 Task: Show more about the house rules of cabin in Peshastin.
Action: Mouse pressed left at (374, 91)
Screenshot: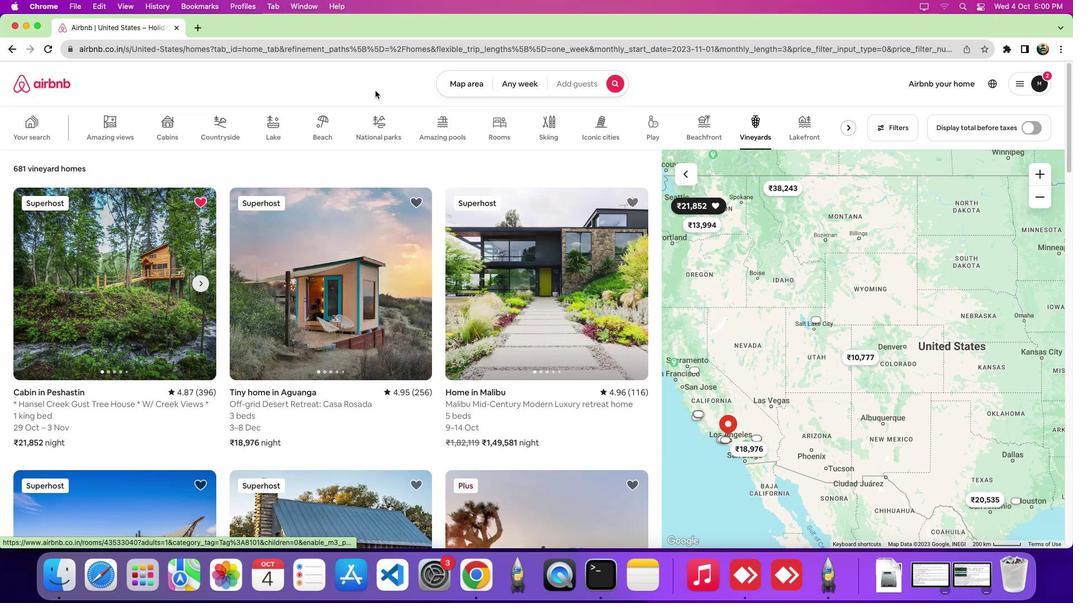 
Action: Mouse moved to (749, 131)
Screenshot: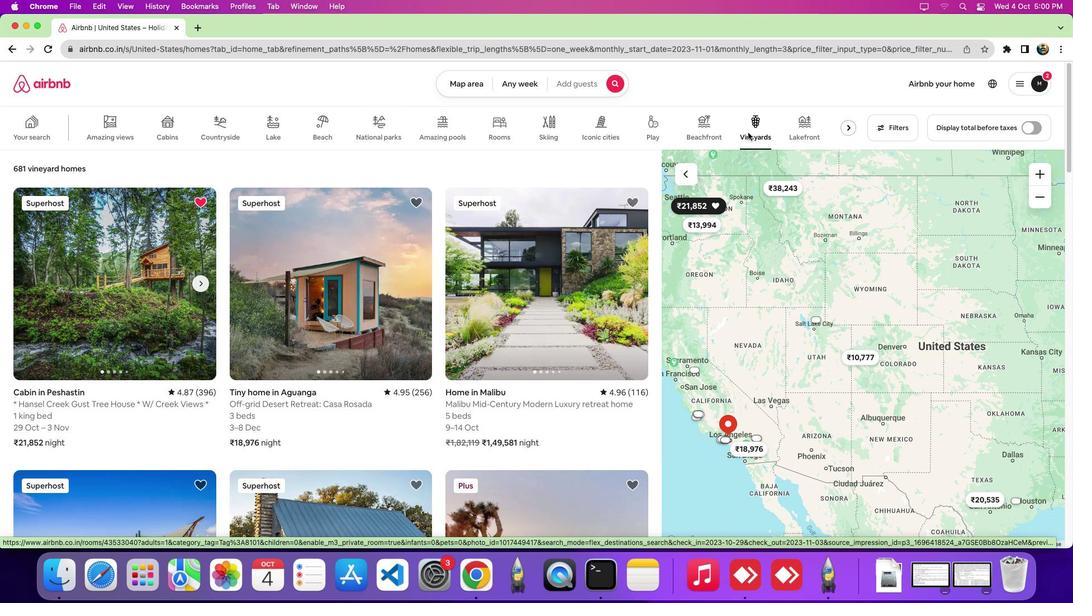 
Action: Mouse pressed left at (749, 131)
Screenshot: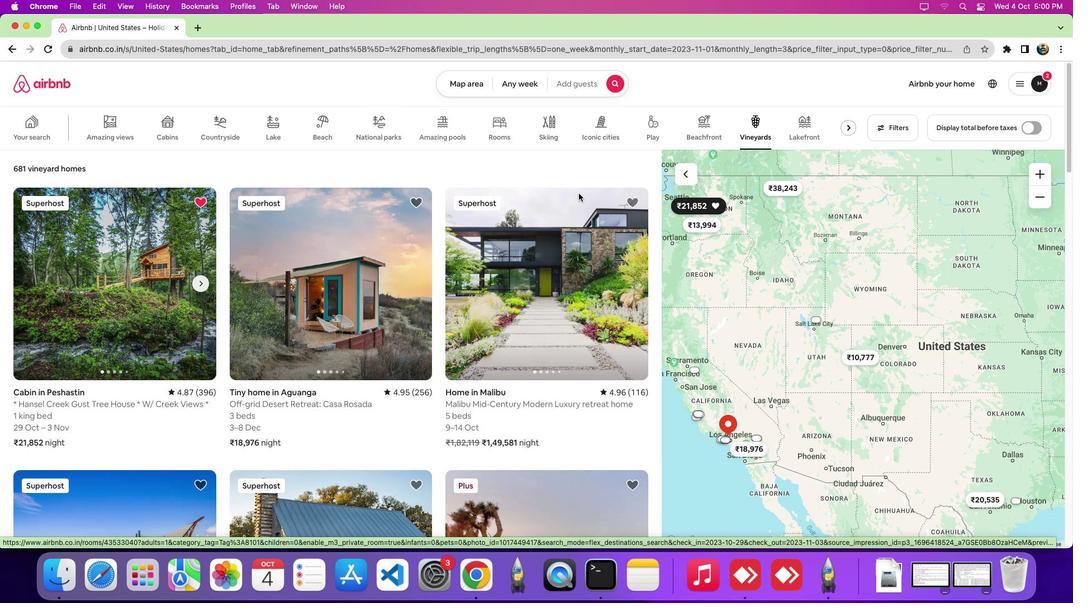 
Action: Mouse moved to (170, 298)
Screenshot: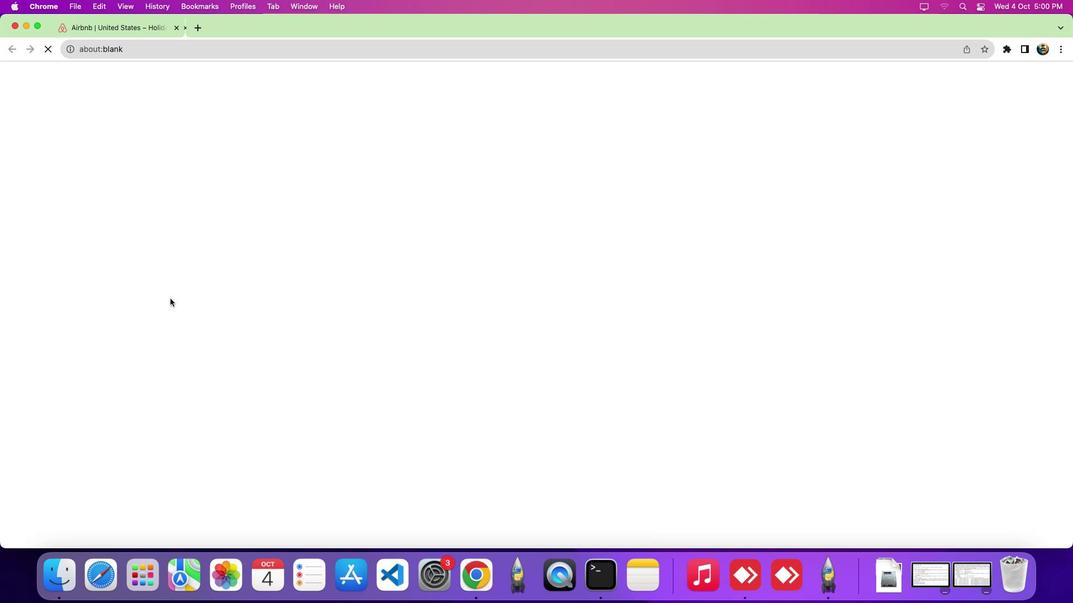 
Action: Mouse pressed left at (170, 298)
Screenshot: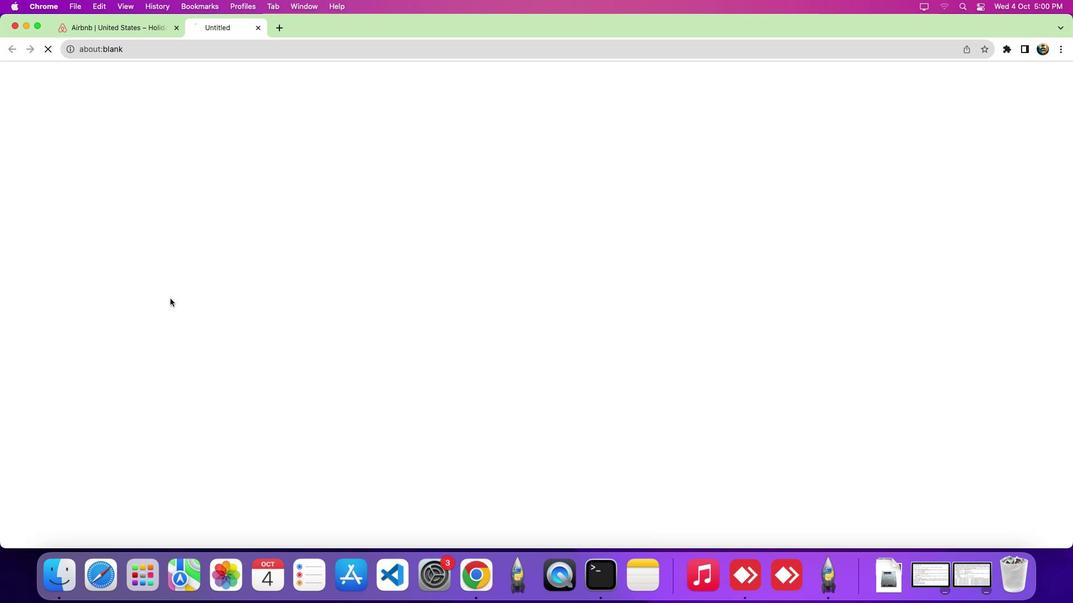 
Action: Mouse moved to (529, 265)
Screenshot: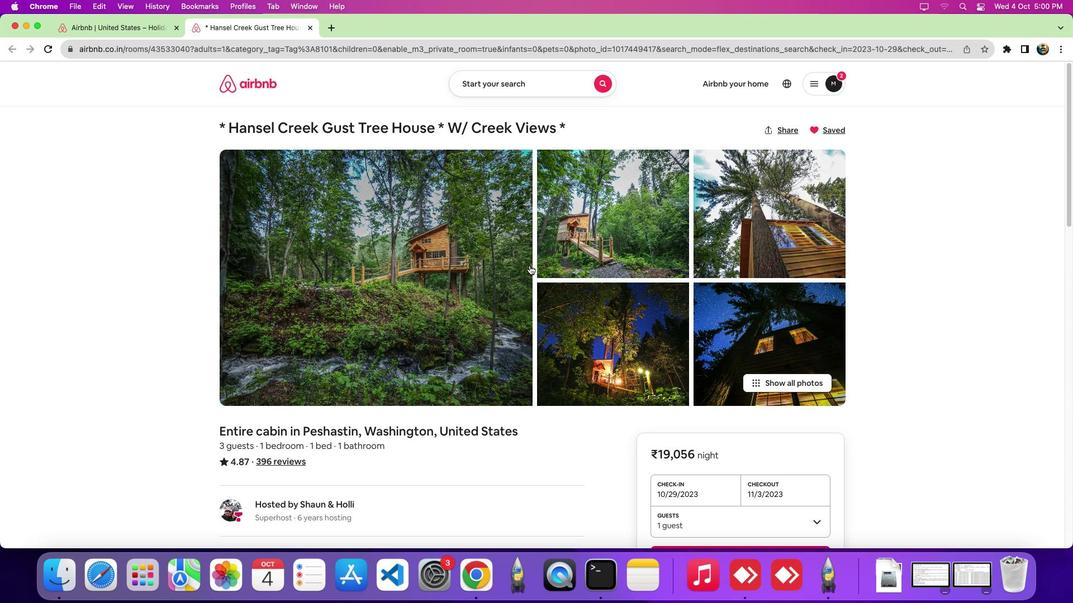 
Action: Mouse scrolled (529, 265) with delta (0, 0)
Screenshot: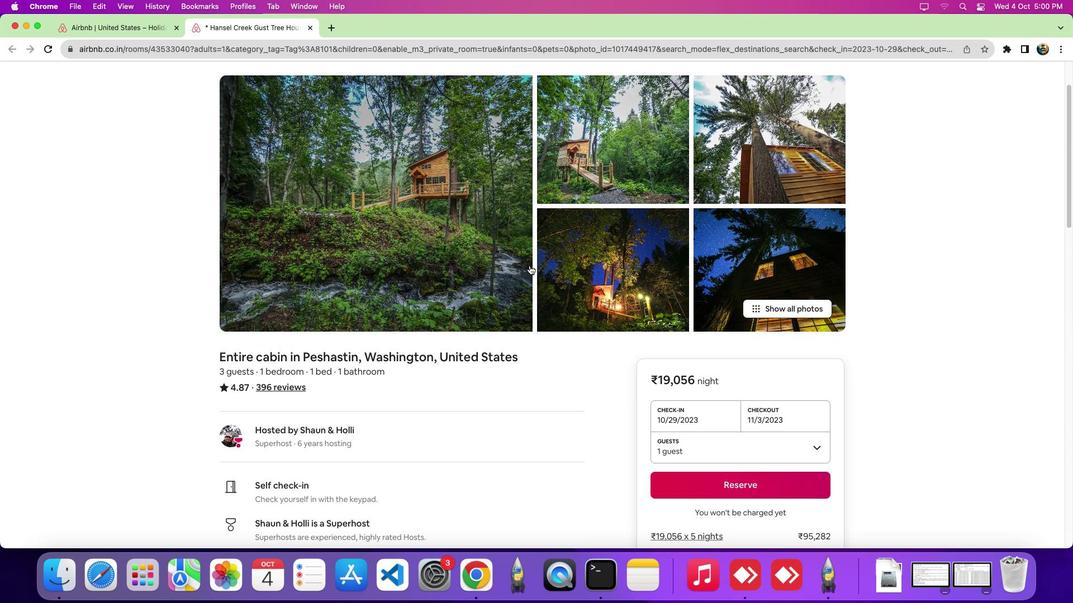 
Action: Mouse scrolled (529, 265) with delta (0, 0)
Screenshot: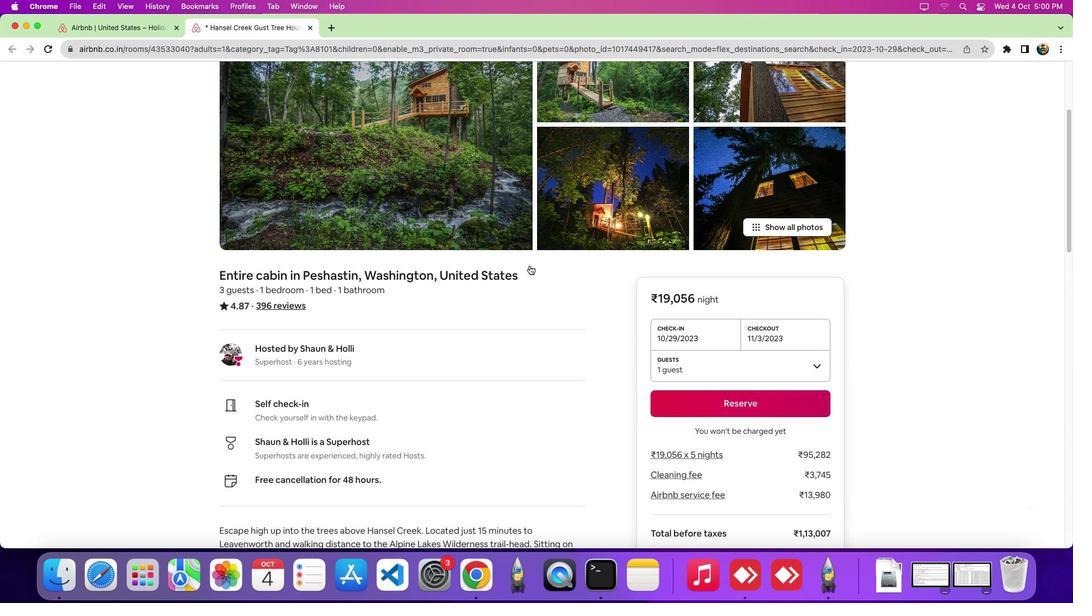 
Action: Mouse scrolled (529, 265) with delta (0, -1)
Screenshot: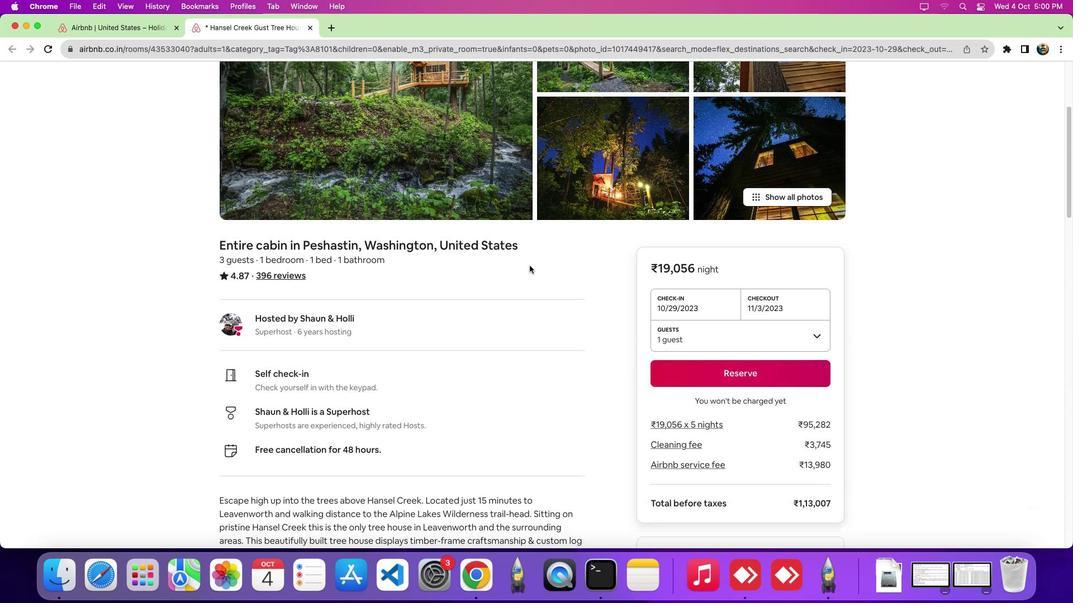 
Action: Mouse scrolled (529, 265) with delta (0, -2)
Screenshot: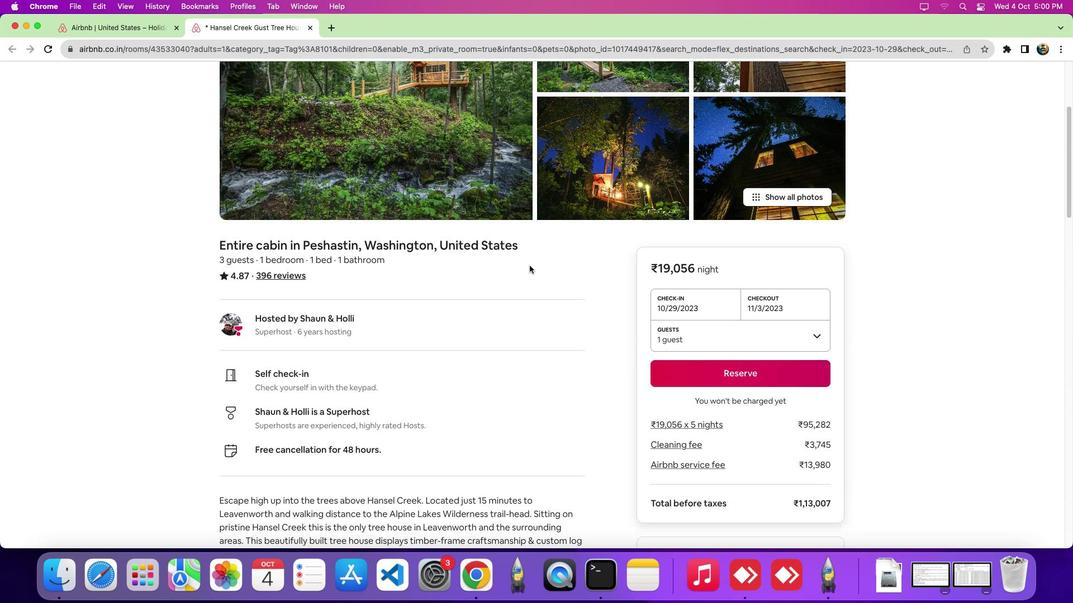
Action: Mouse moved to (529, 266)
Screenshot: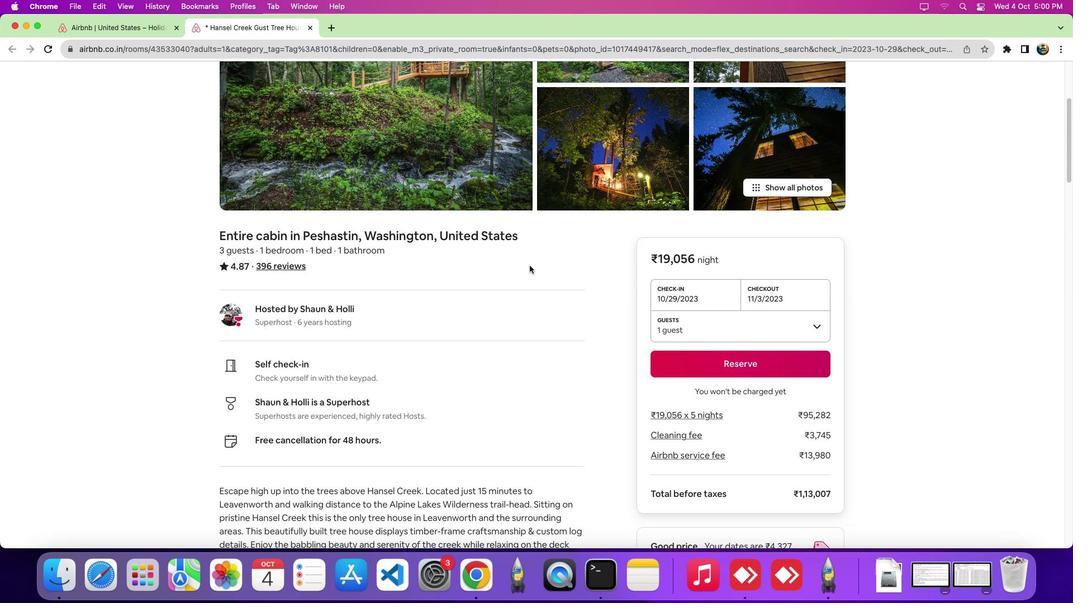 
Action: Mouse scrolled (529, 266) with delta (0, 0)
Screenshot: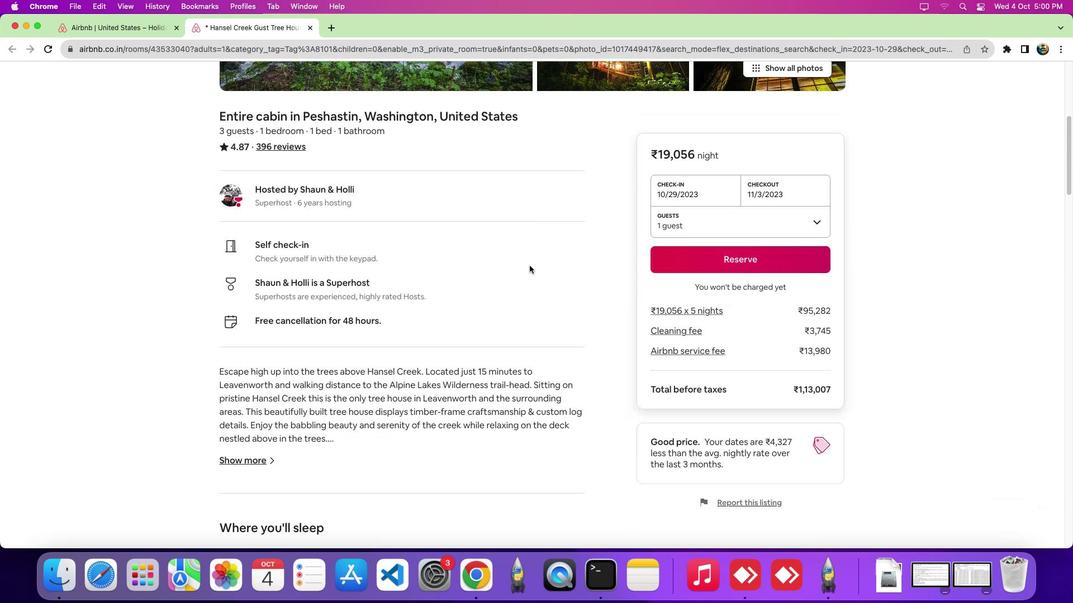 
Action: Mouse scrolled (529, 266) with delta (0, 0)
Screenshot: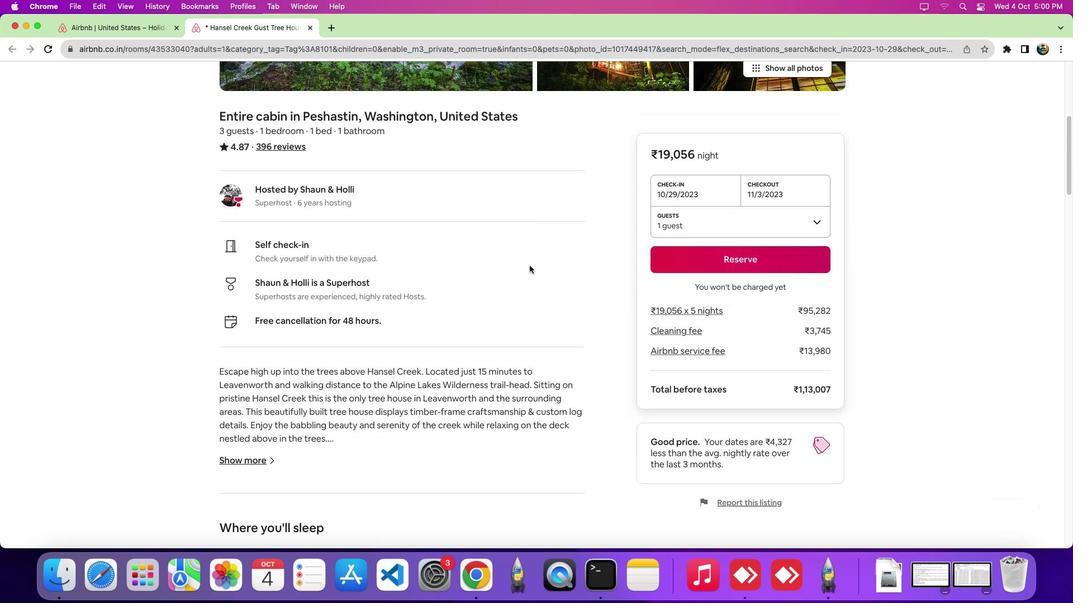 
Action: Mouse scrolled (529, 266) with delta (0, -2)
Screenshot: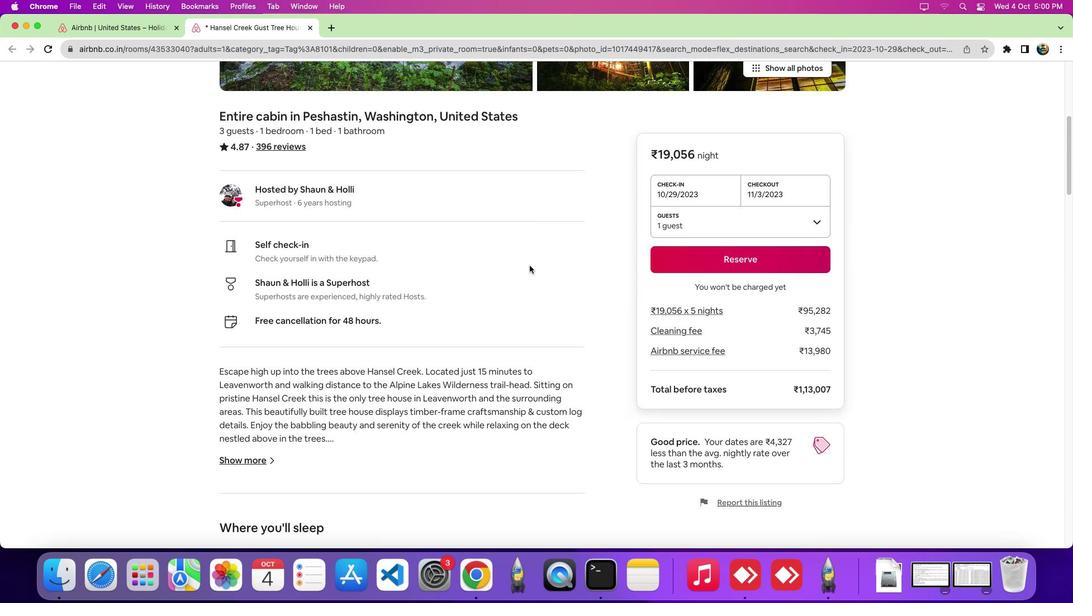 
Action: Mouse moved to (541, 267)
Screenshot: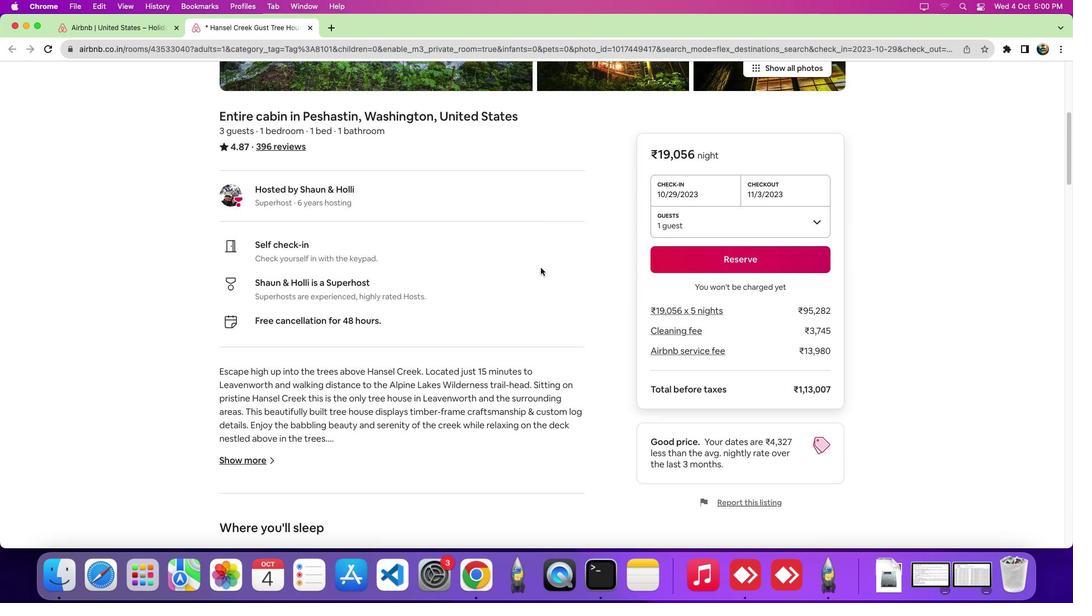 
Action: Mouse scrolled (541, 267) with delta (0, 0)
Screenshot: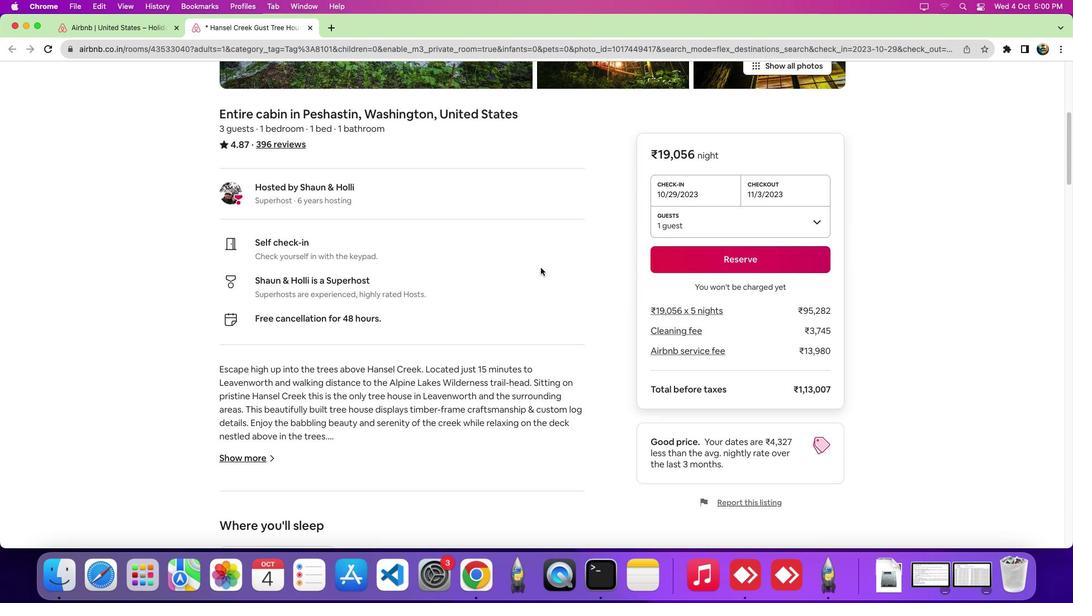 
Action: Mouse scrolled (541, 267) with delta (0, 0)
Screenshot: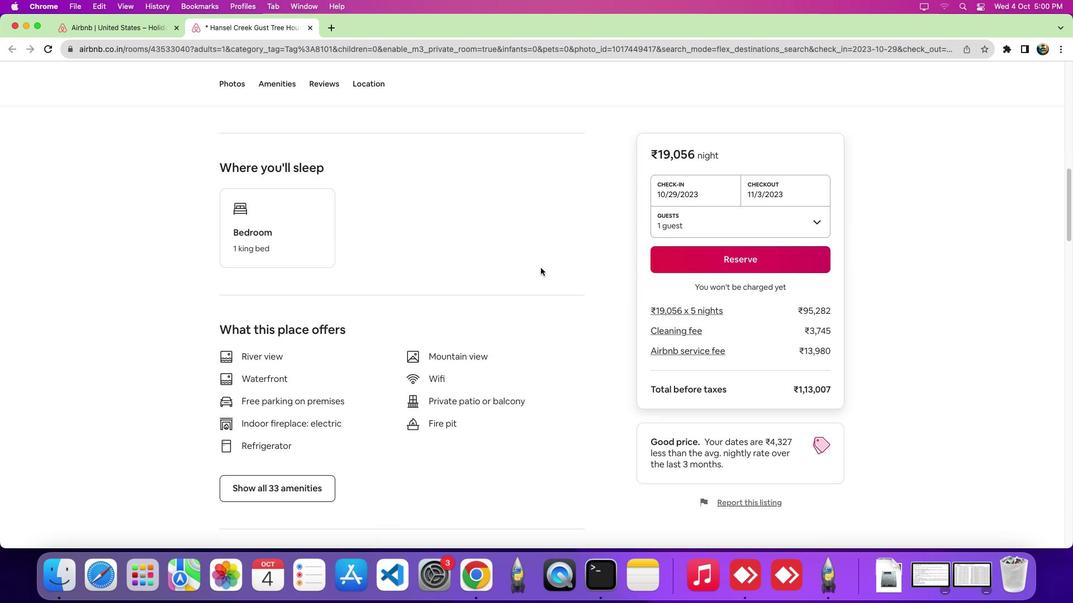 
Action: Mouse scrolled (541, 267) with delta (0, 0)
Screenshot: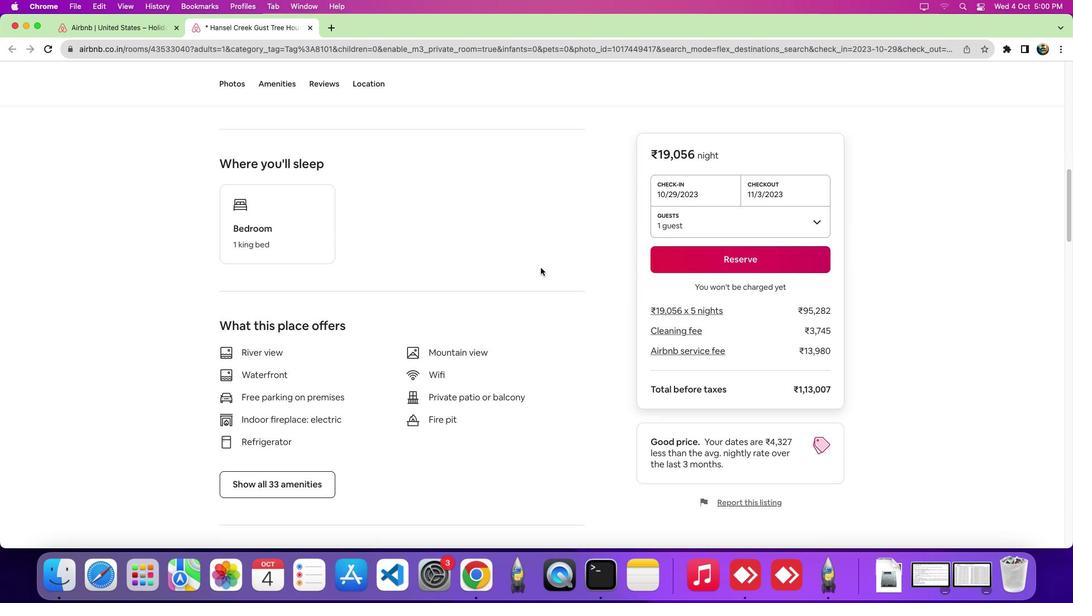
Action: Mouse scrolled (541, 267) with delta (0, -3)
Screenshot: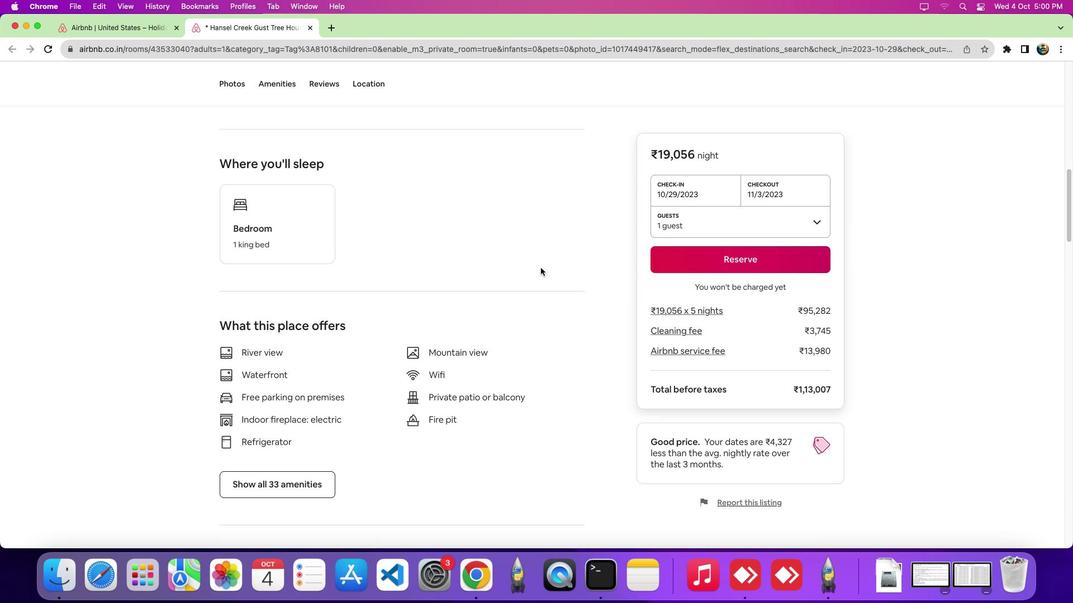 
Action: Mouse scrolled (541, 267) with delta (0, -3)
Screenshot: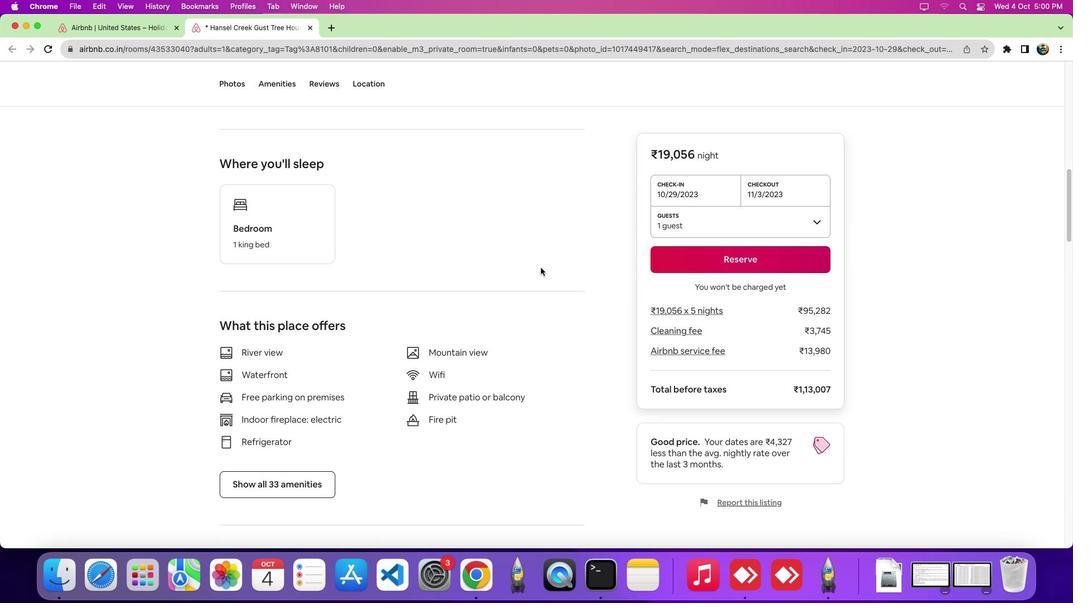
Action: Mouse scrolled (541, 267) with delta (0, 0)
Screenshot: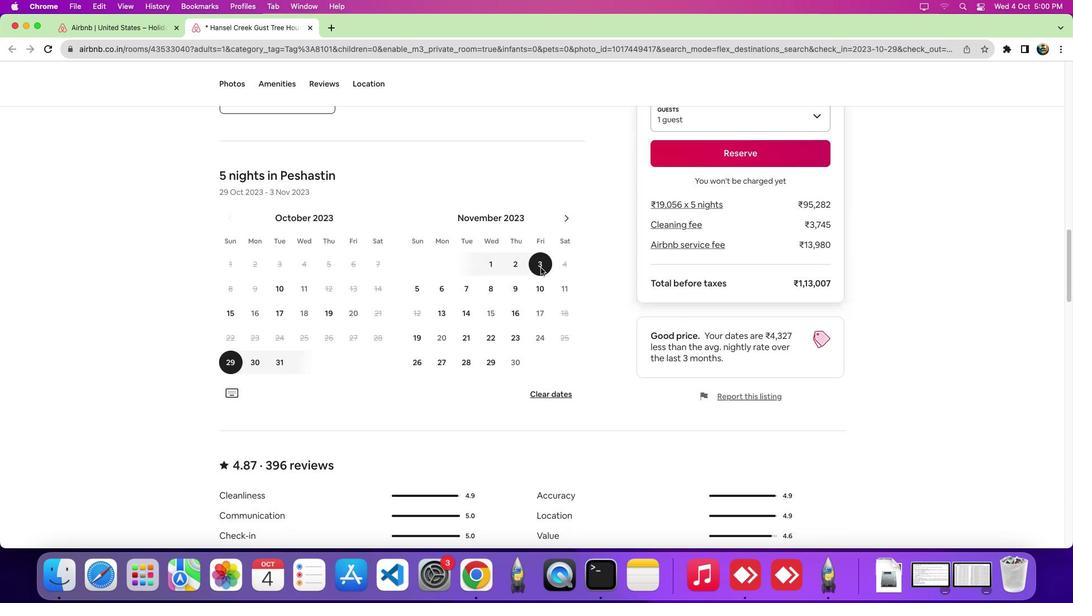 
Action: Mouse scrolled (541, 267) with delta (0, 0)
Screenshot: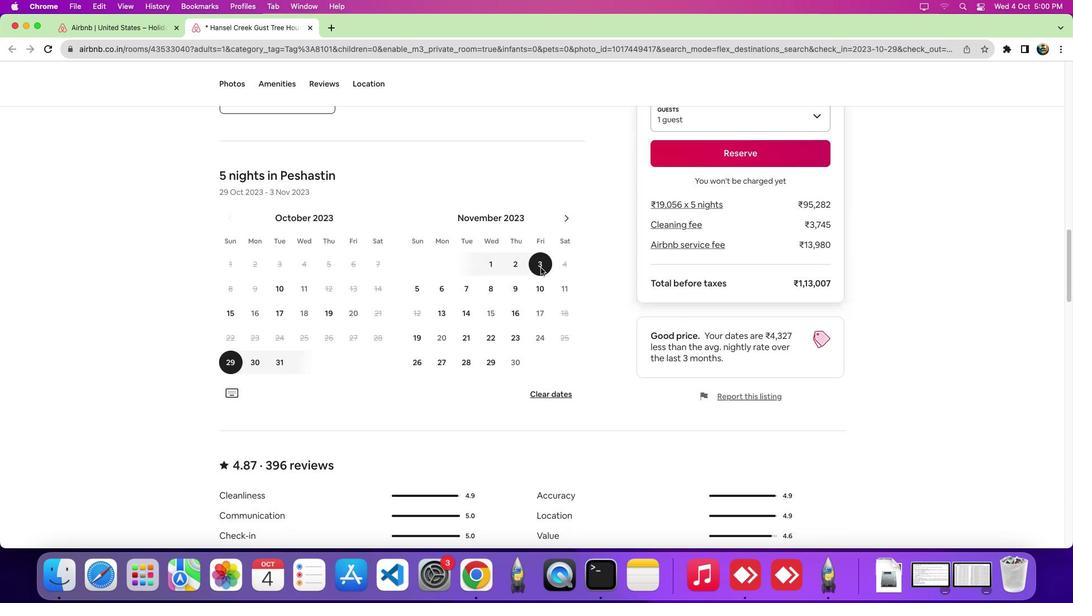
Action: Mouse scrolled (541, 267) with delta (0, -3)
Screenshot: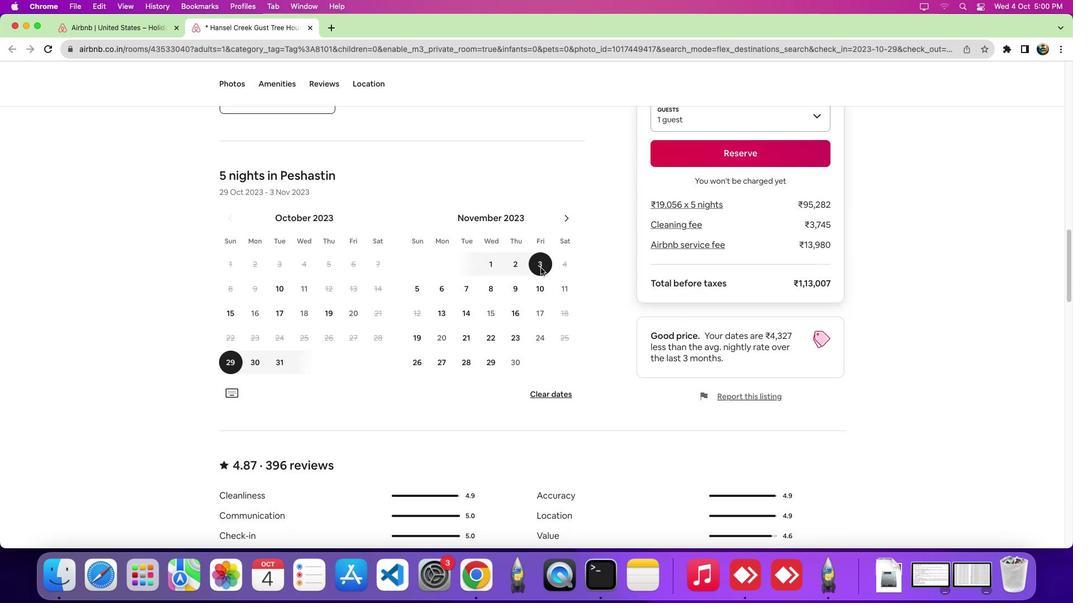 
Action: Mouse scrolled (541, 267) with delta (0, -4)
Screenshot: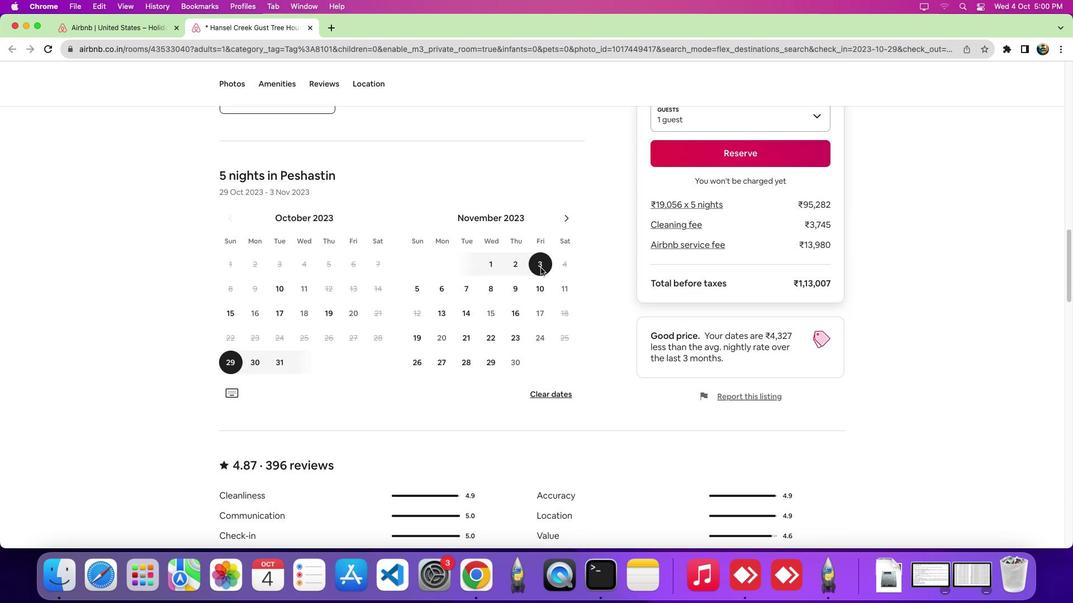 
Action: Mouse scrolled (541, 267) with delta (0, 0)
Screenshot: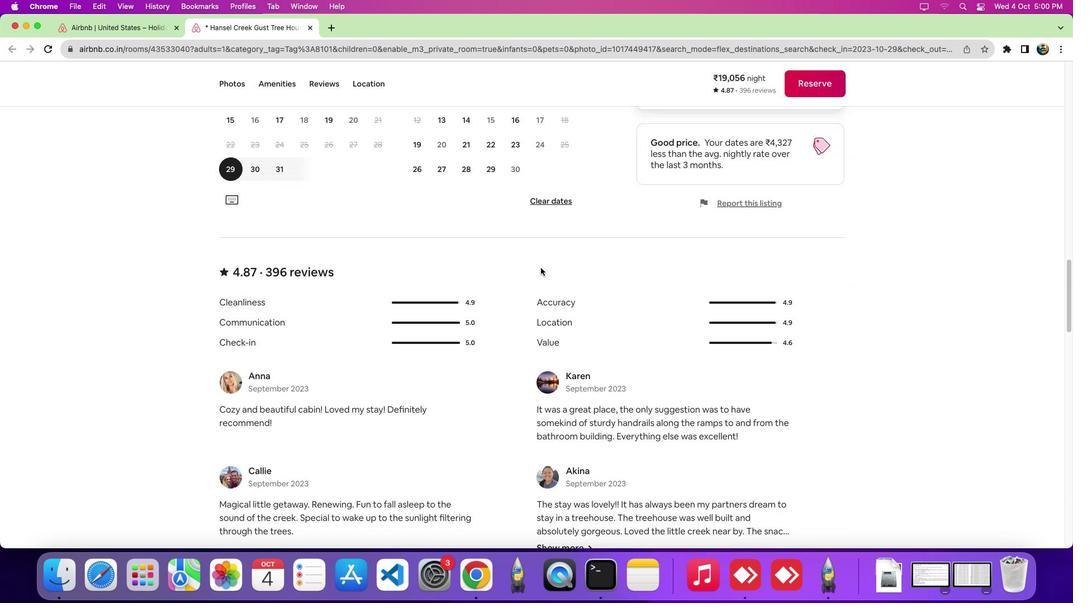 
Action: Mouse scrolled (541, 267) with delta (0, 0)
Screenshot: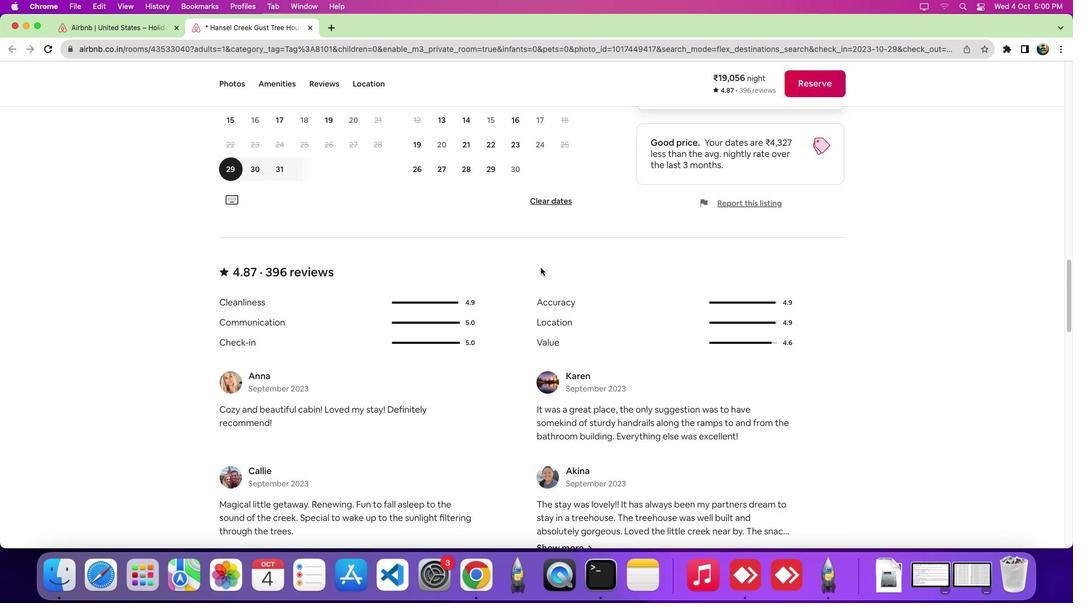 
Action: Mouse scrolled (541, 267) with delta (0, -3)
Screenshot: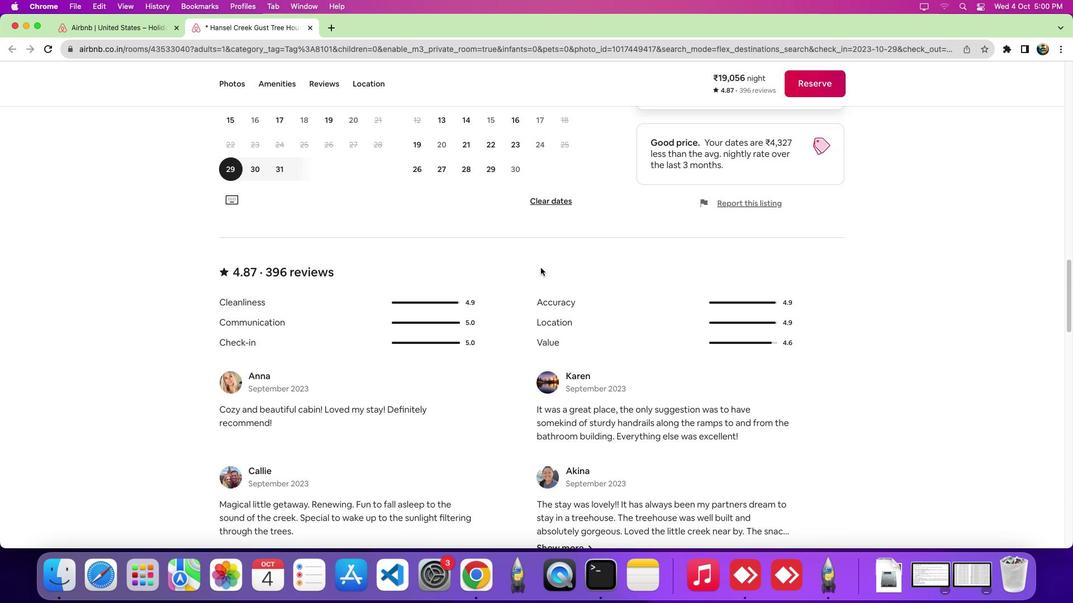 
Action: Mouse scrolled (541, 267) with delta (0, 0)
Screenshot: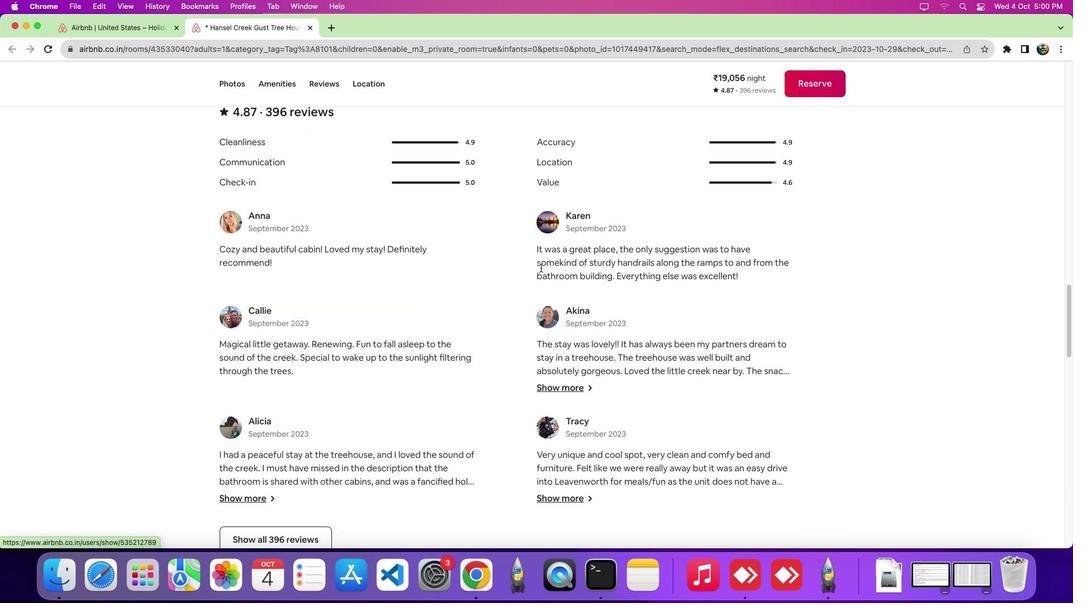 
Action: Mouse scrolled (541, 267) with delta (0, 0)
Screenshot: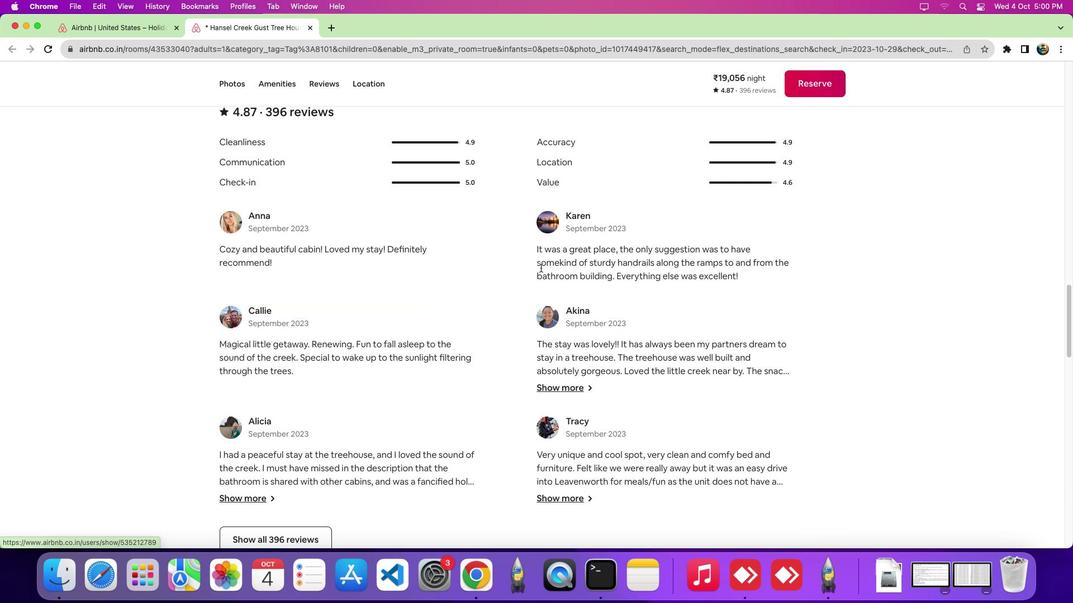 
Action: Mouse scrolled (541, 267) with delta (0, -2)
Screenshot: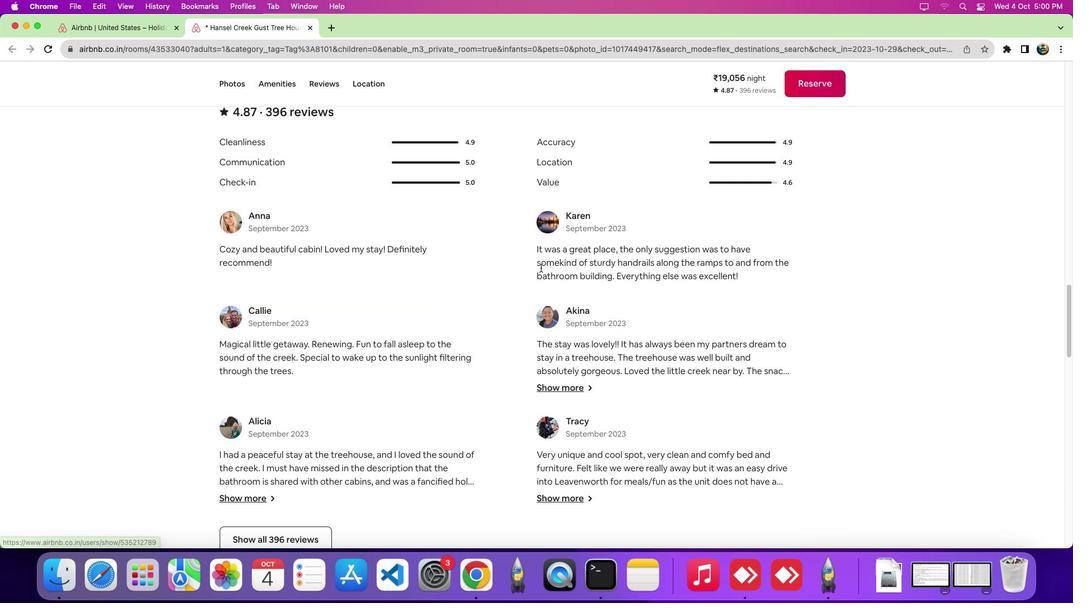 
Action: Mouse scrolled (541, 267) with delta (0, 0)
Screenshot: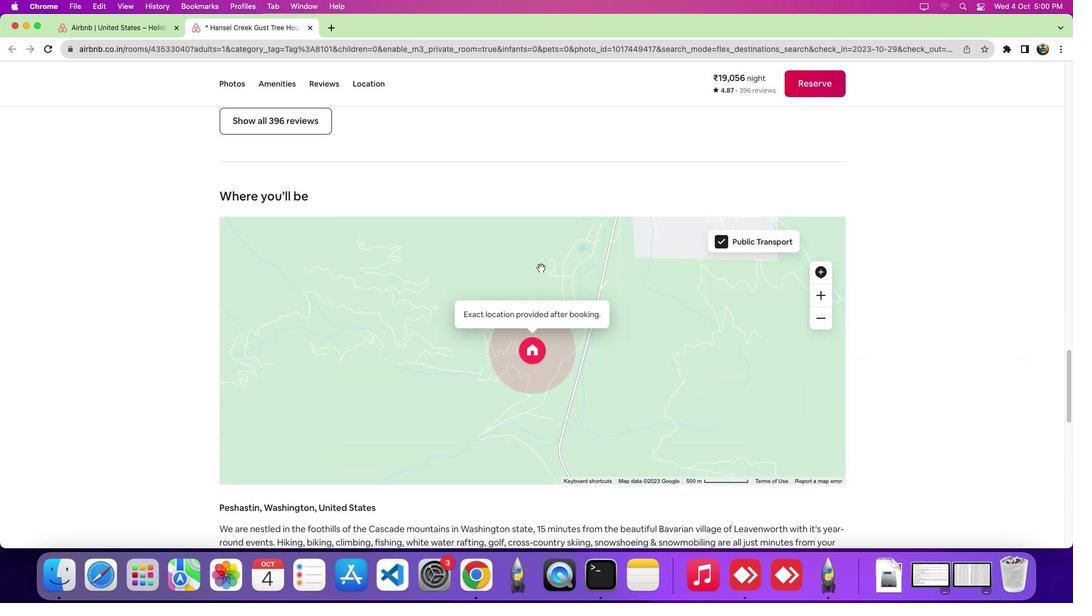 
Action: Mouse scrolled (541, 267) with delta (0, 0)
Screenshot: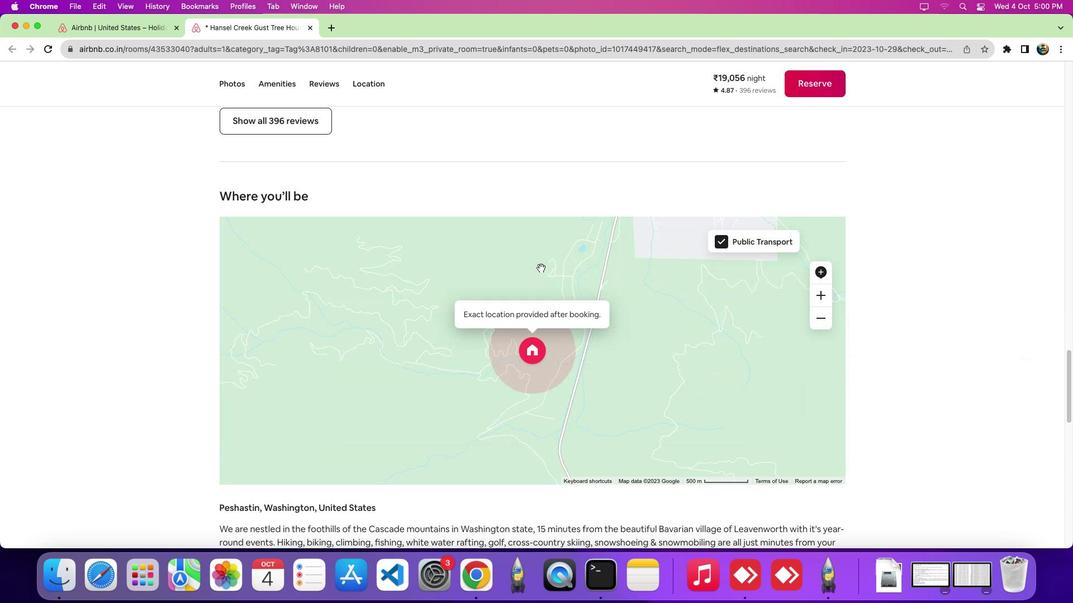 
Action: Mouse scrolled (541, 267) with delta (0, -3)
Screenshot: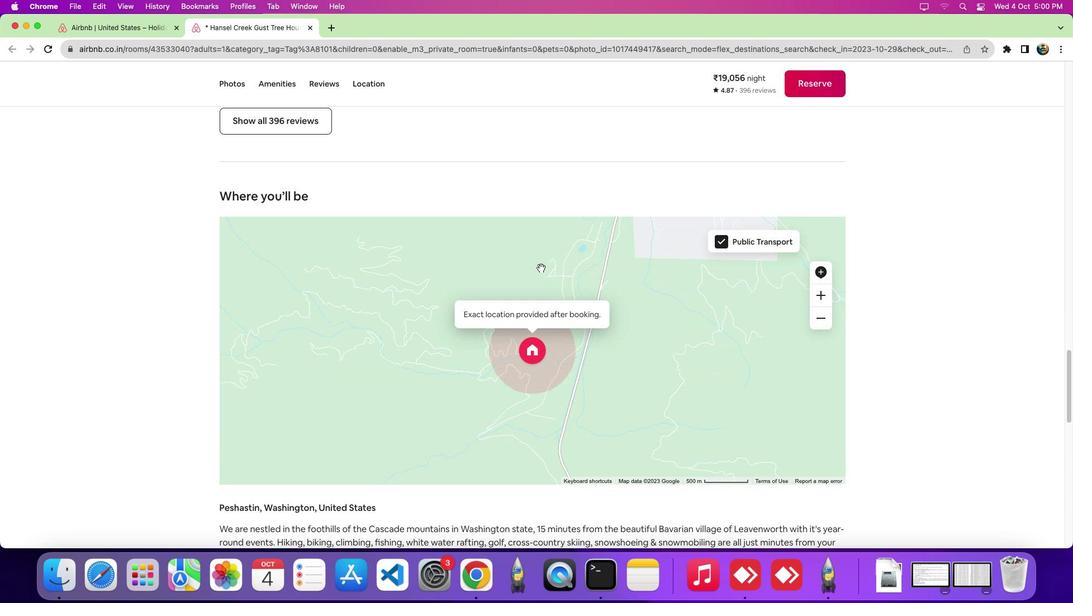 
Action: Mouse scrolled (541, 267) with delta (0, -5)
Screenshot: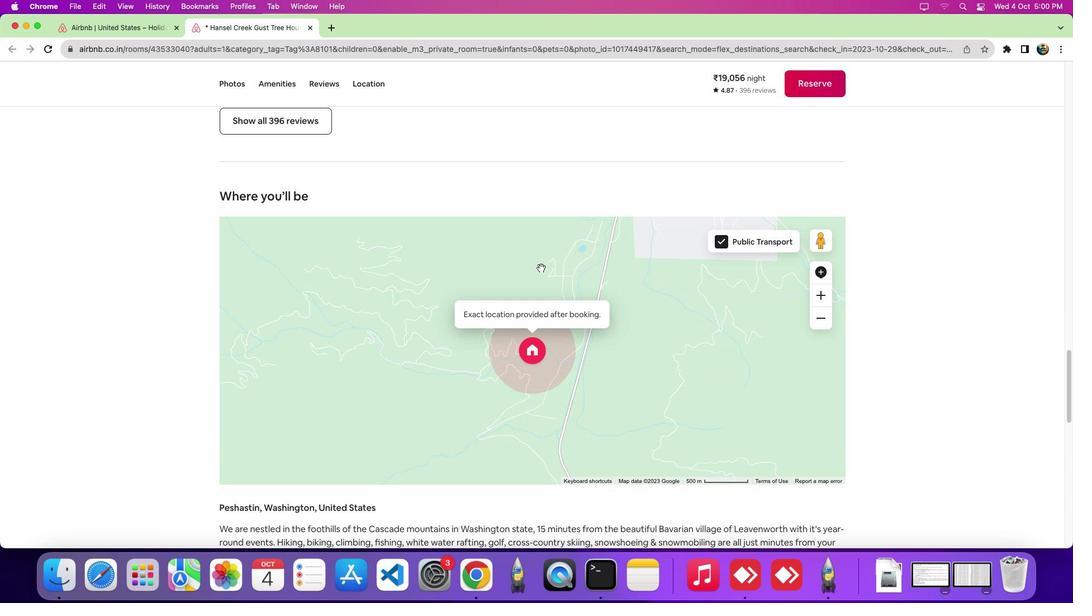 
Action: Mouse scrolled (541, 267) with delta (0, 0)
Screenshot: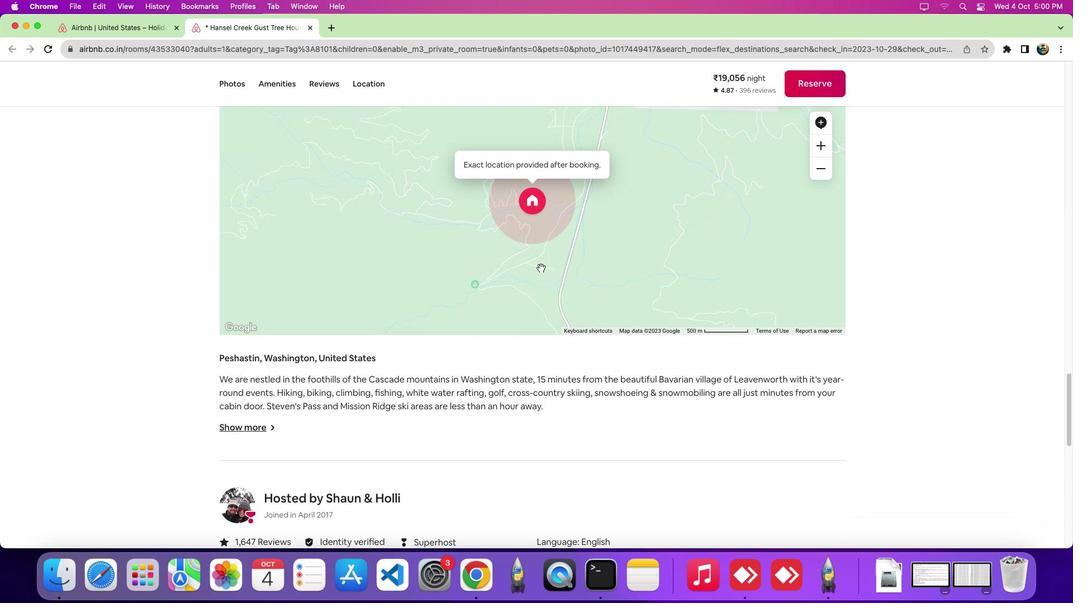 
Action: Mouse scrolled (541, 267) with delta (0, 0)
Screenshot: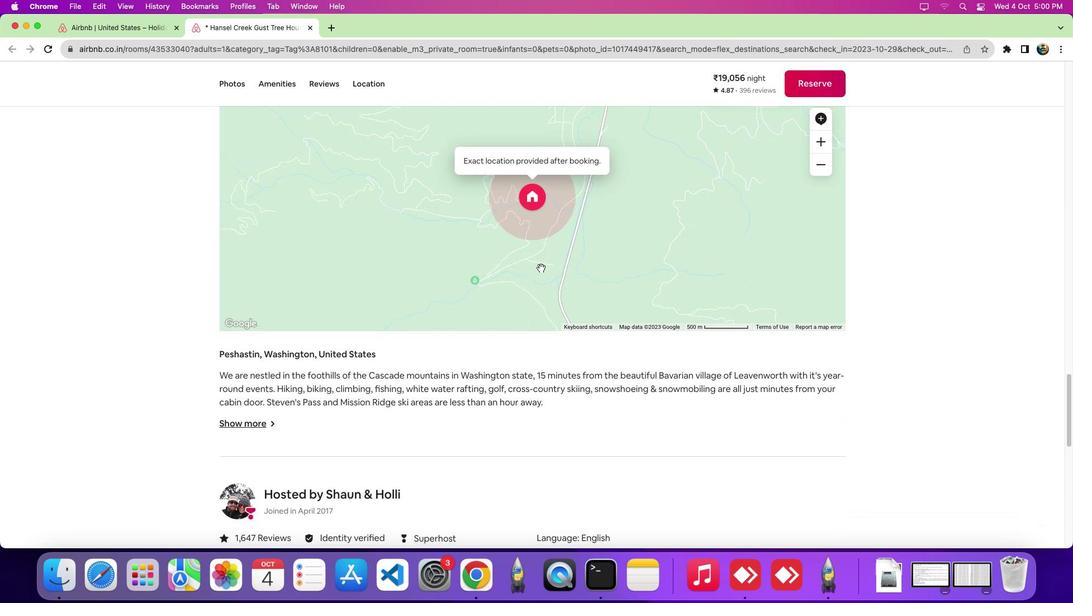 
Action: Mouse scrolled (541, 267) with delta (0, -2)
Screenshot: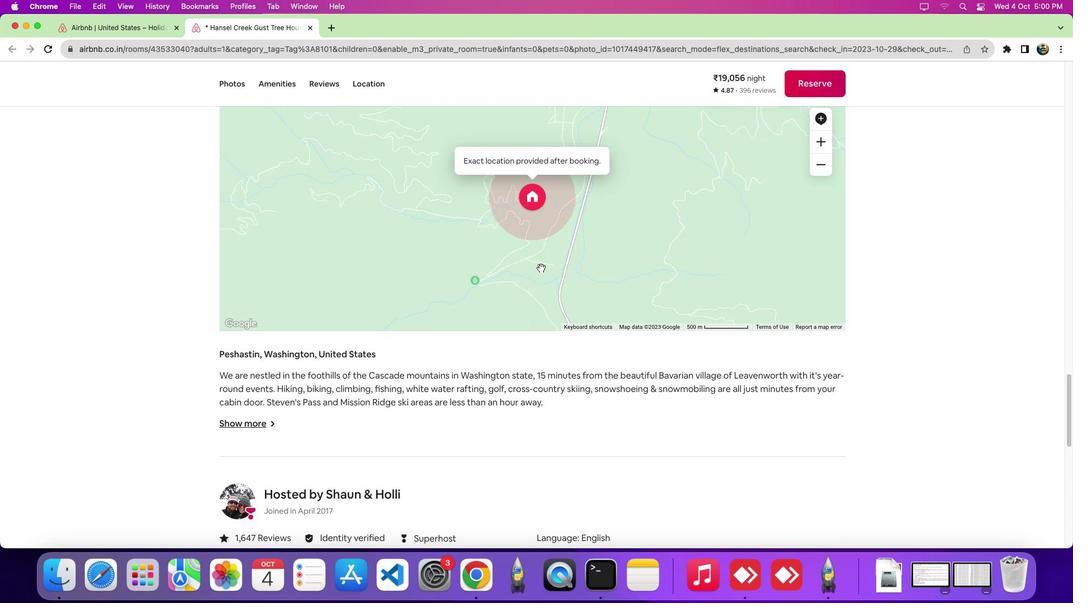 
Action: Mouse scrolled (541, 267) with delta (0, 0)
Screenshot: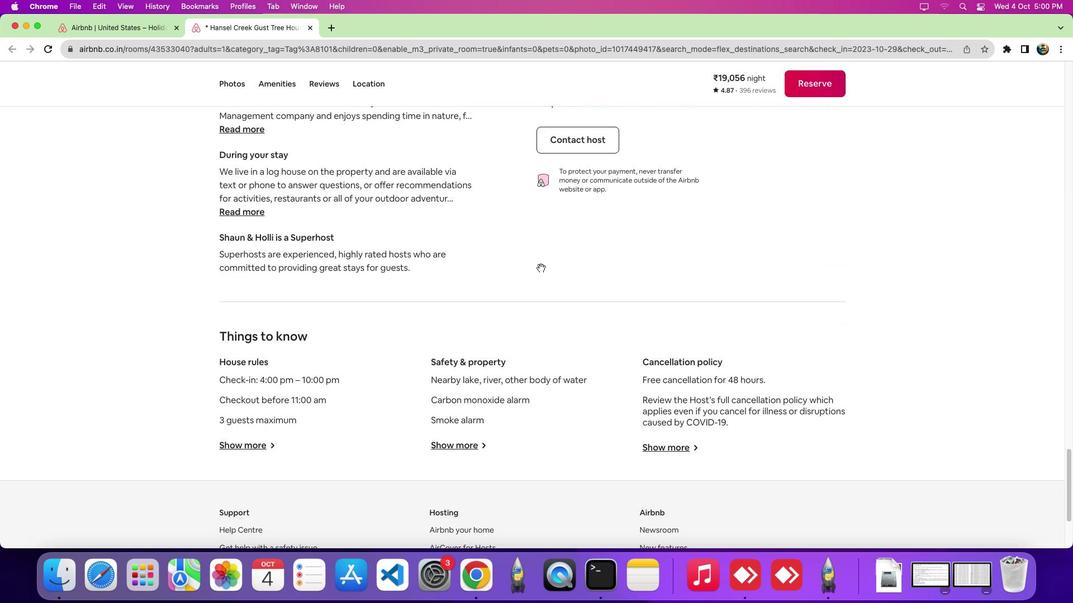 
Action: Mouse scrolled (541, 267) with delta (0, 0)
Screenshot: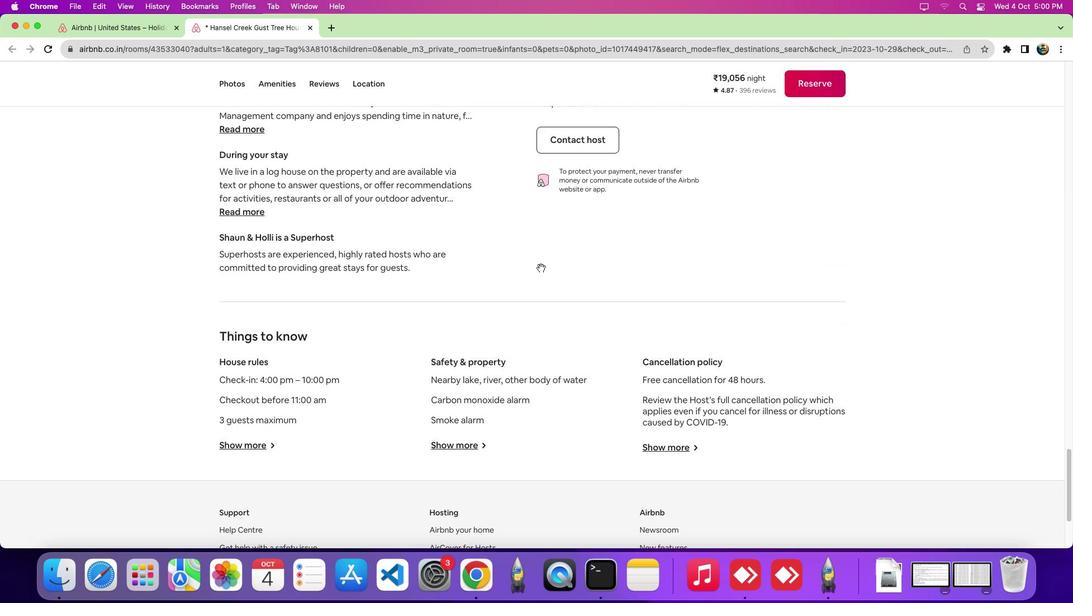 
Action: Mouse scrolled (541, 267) with delta (0, -4)
Screenshot: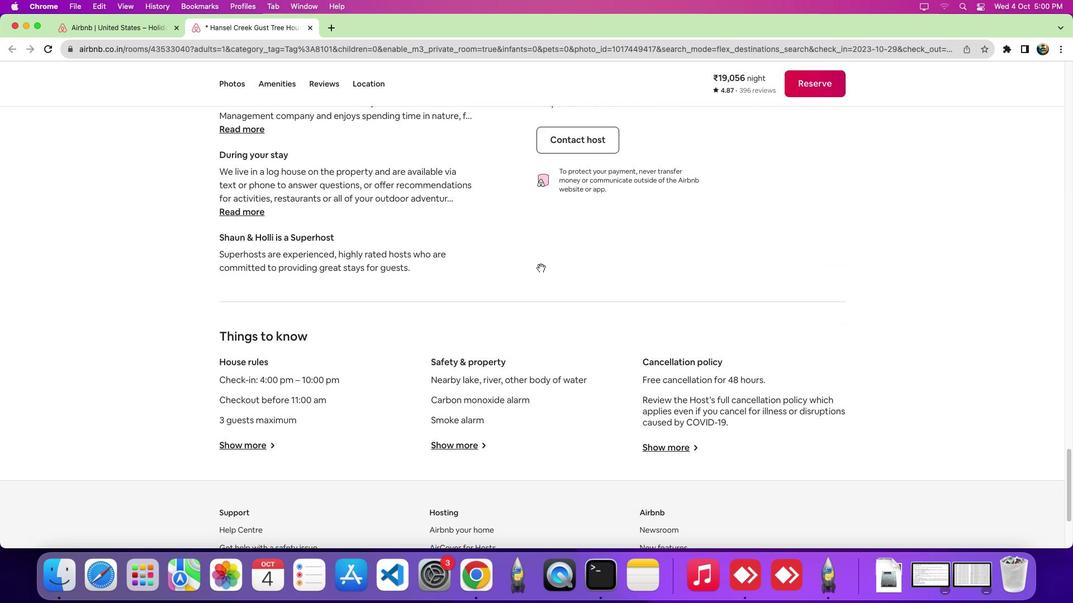
Action: Mouse scrolled (541, 267) with delta (0, -6)
Screenshot: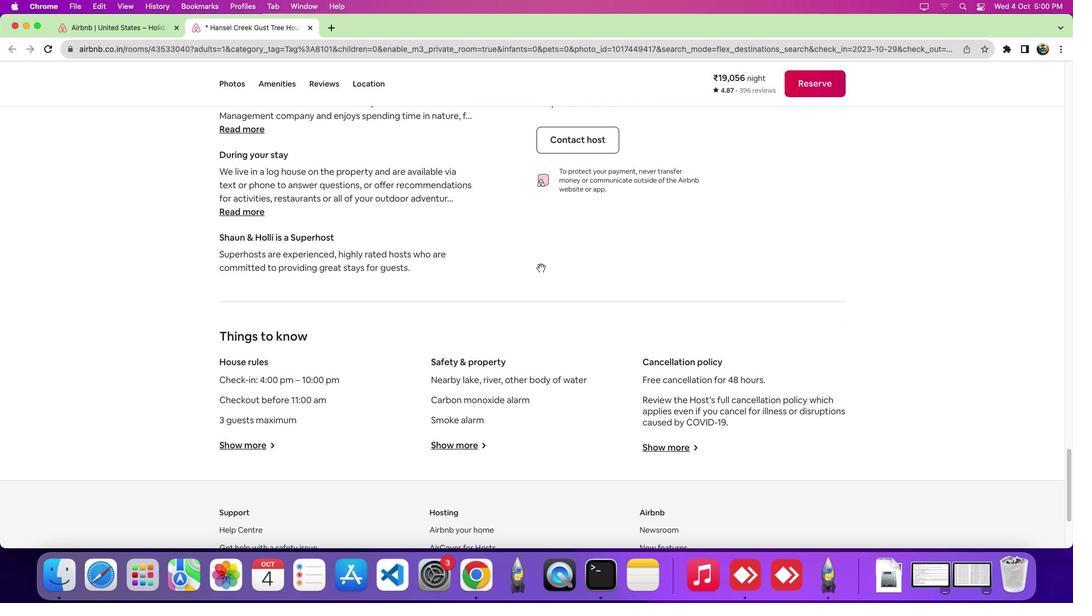 
Action: Mouse moved to (256, 447)
Screenshot: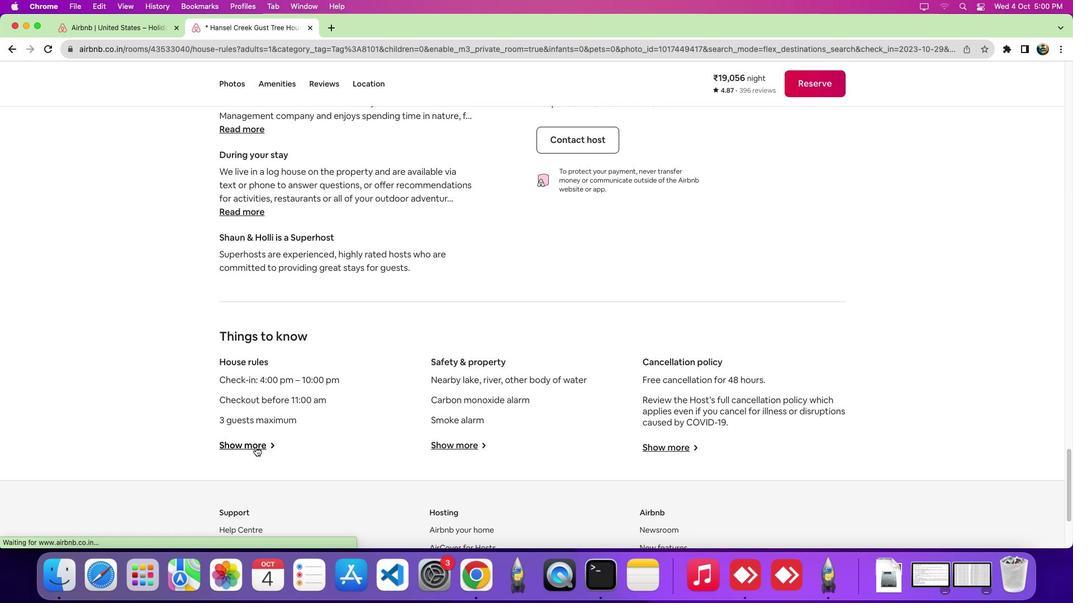 
Action: Mouse pressed left at (256, 447)
Screenshot: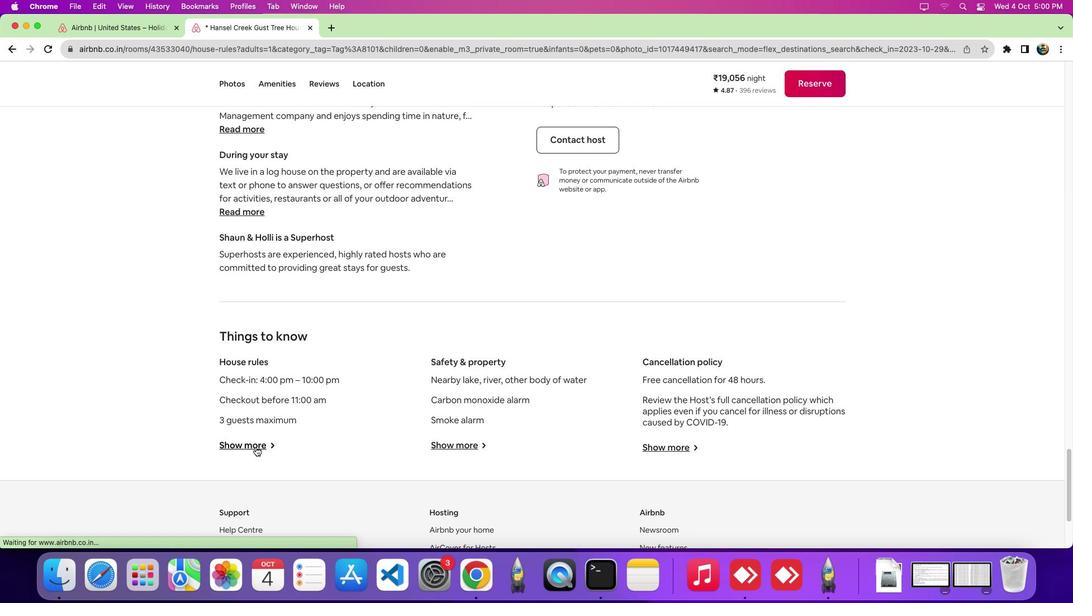 
Action: Mouse moved to (564, 374)
Screenshot: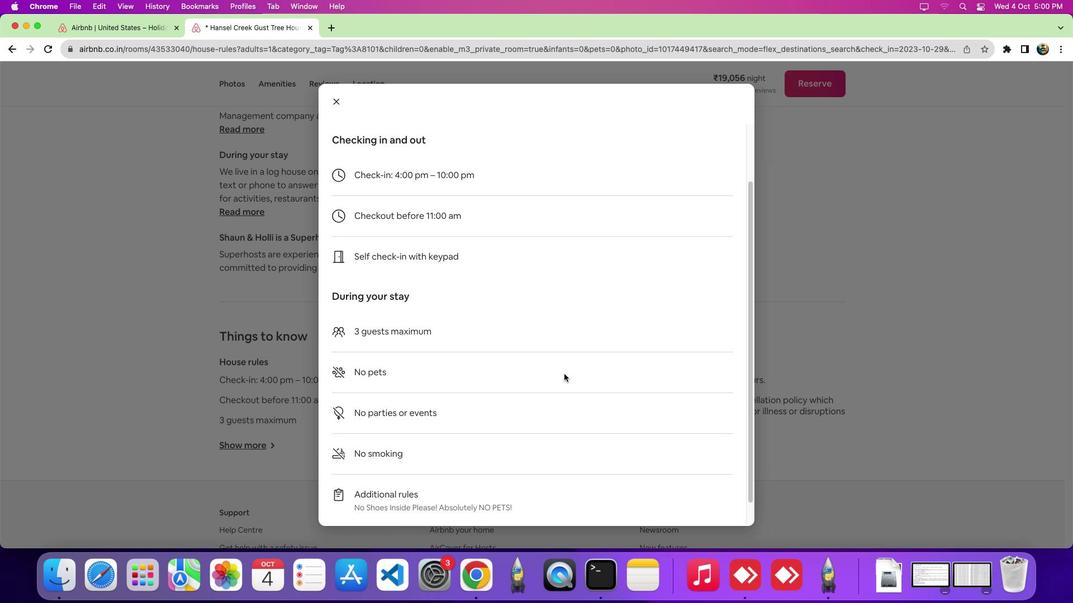 
Action: Mouse scrolled (564, 374) with delta (0, 0)
Screenshot: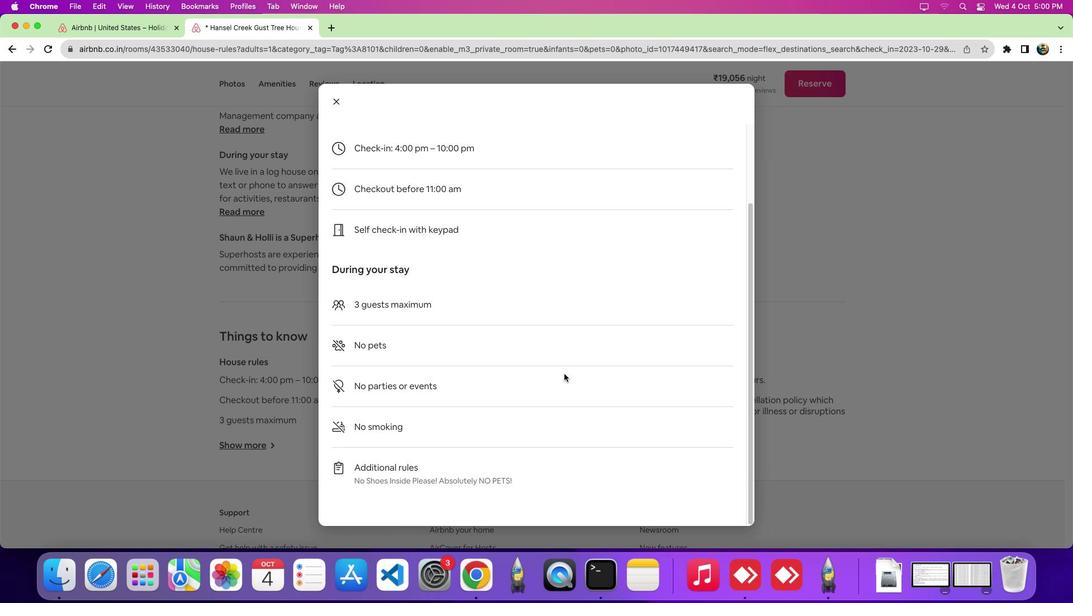 
Action: Mouse scrolled (564, 374) with delta (0, -1)
Screenshot: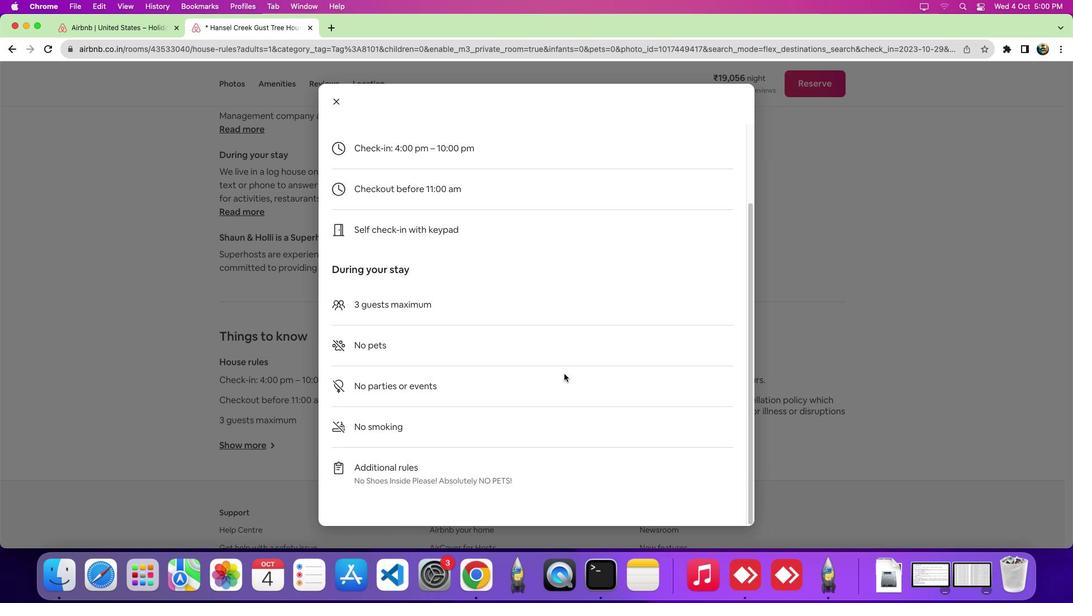 
Action: Mouse scrolled (564, 374) with delta (0, -5)
Screenshot: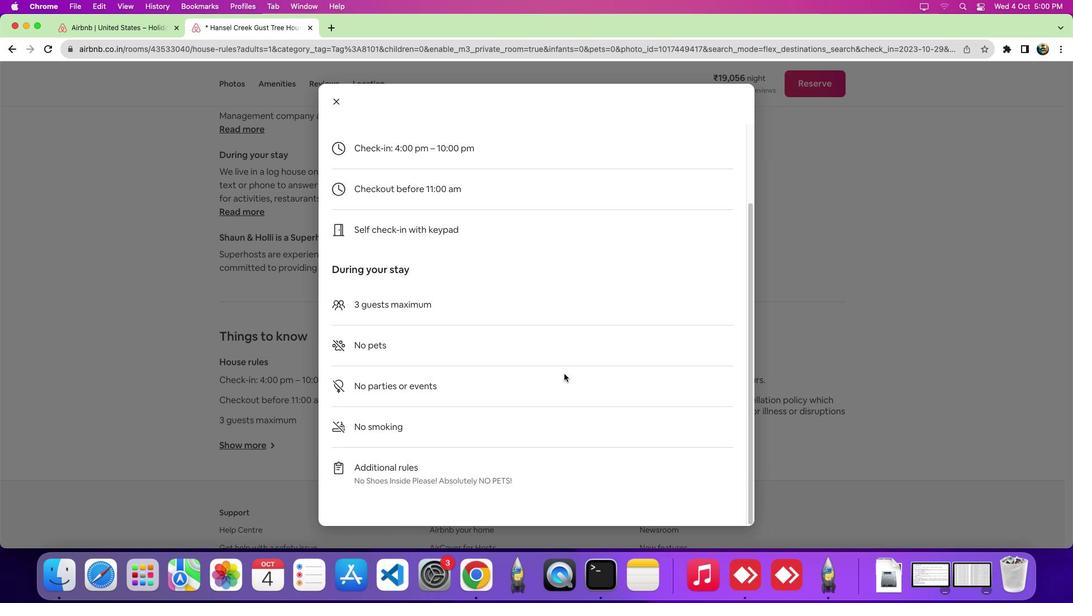 
Action: Mouse scrolled (564, 374) with delta (0, -7)
Screenshot: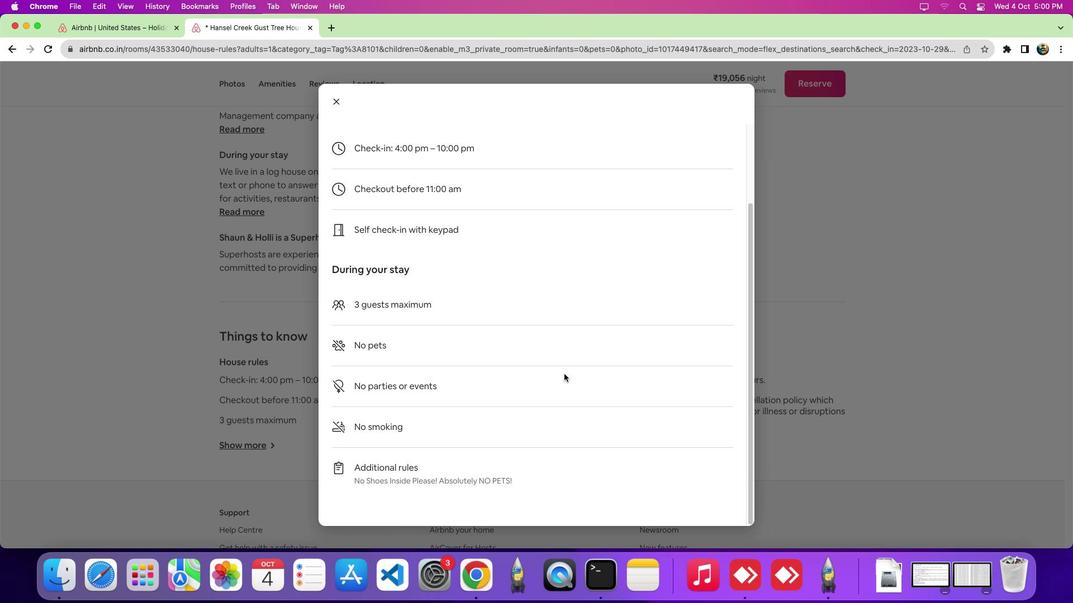
Action: Mouse moved to (564, 374)
Screenshot: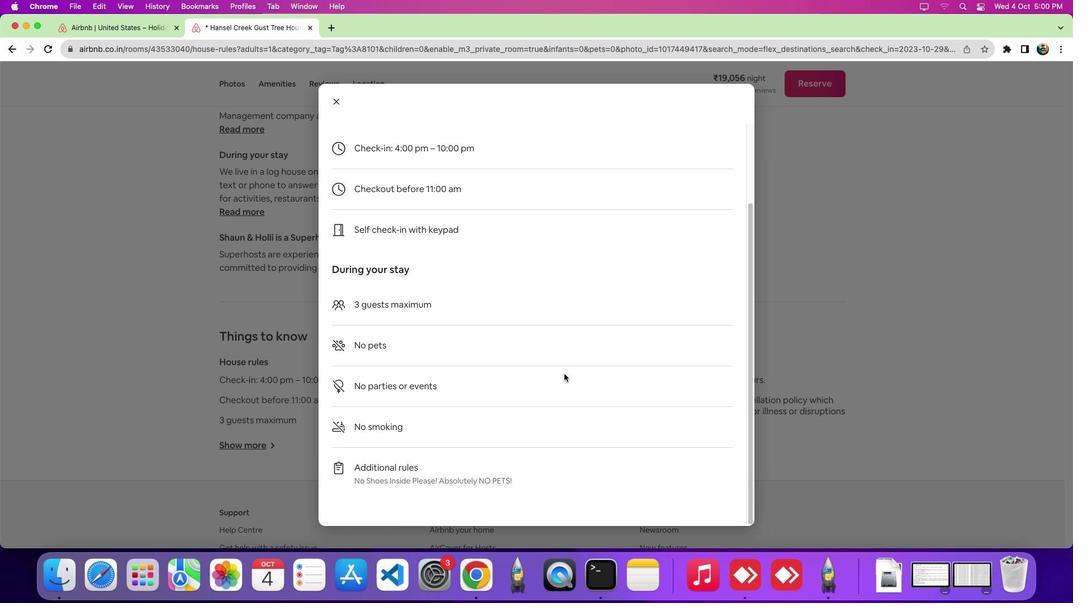 
Action: Mouse scrolled (564, 374) with delta (0, 0)
Screenshot: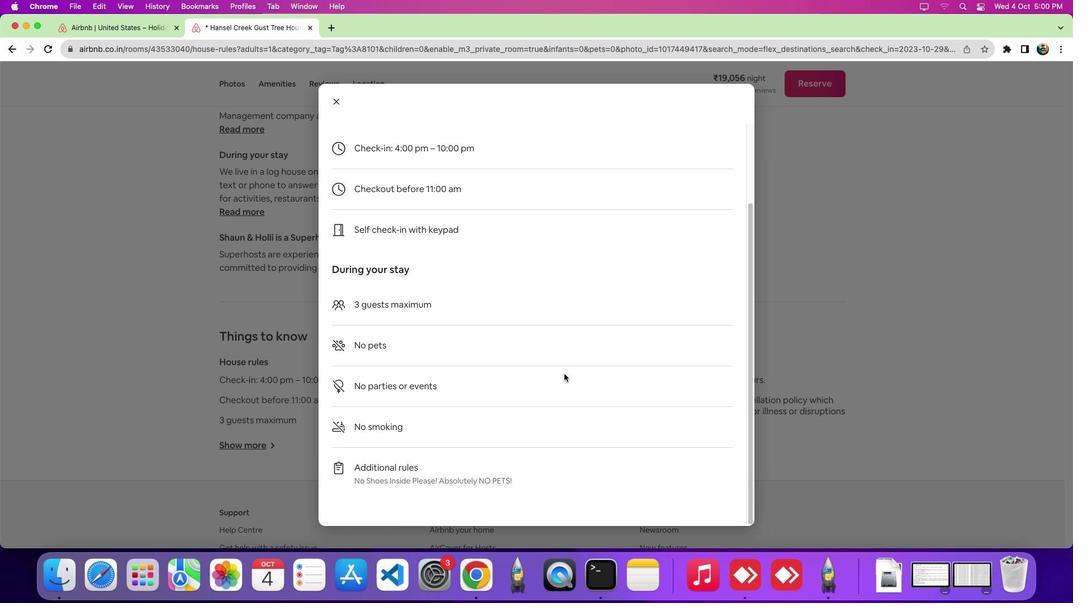 
Action: Mouse scrolled (564, 374) with delta (0, 0)
Screenshot: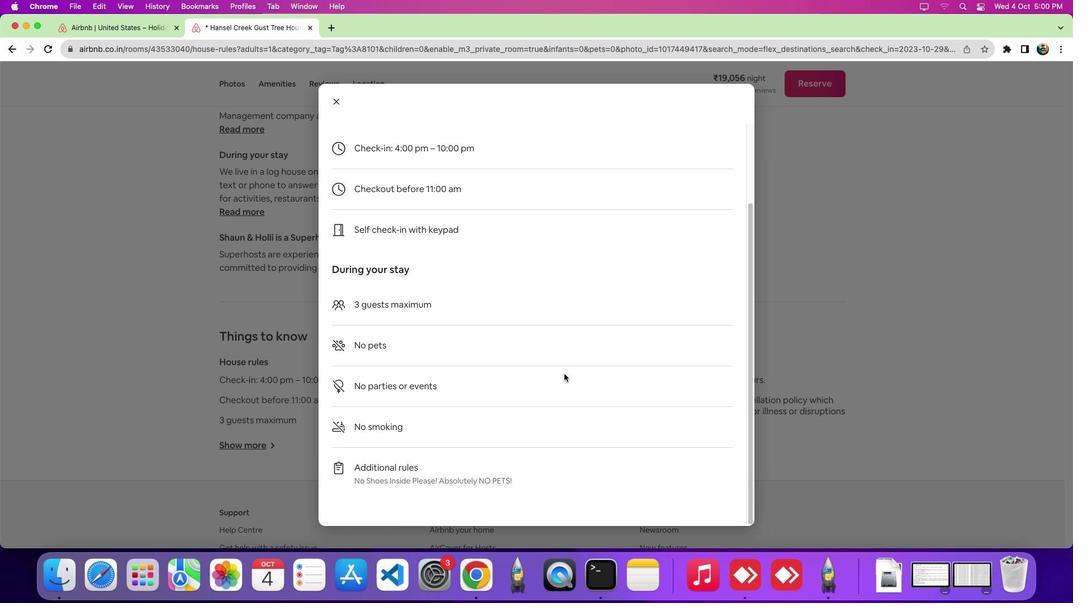 
Action: Mouse scrolled (564, 374) with delta (0, -4)
Screenshot: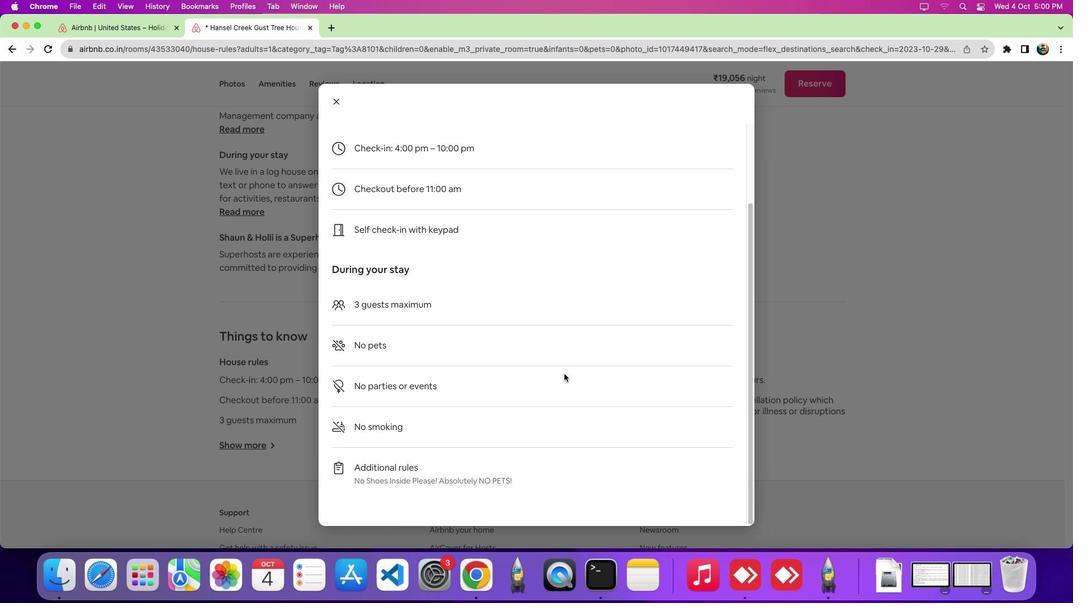 
Action: Mouse scrolled (564, 374) with delta (0, 0)
Screenshot: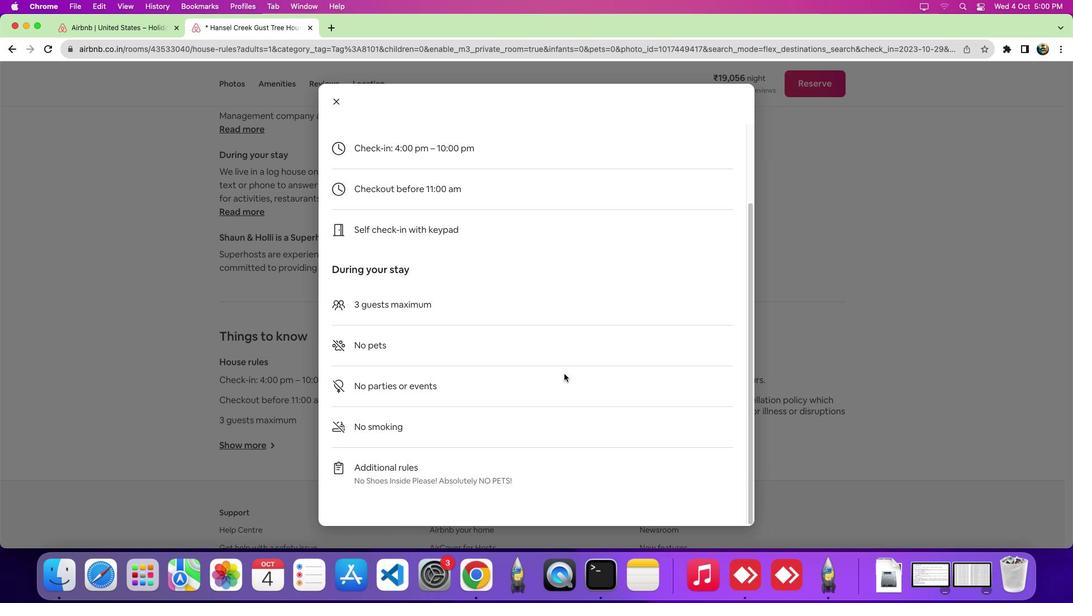 
